 Task: Change the currency to Israeli New Shekel (ILS) on Google Flights.
Action: Mouse pressed left at (574, 222)
Screenshot: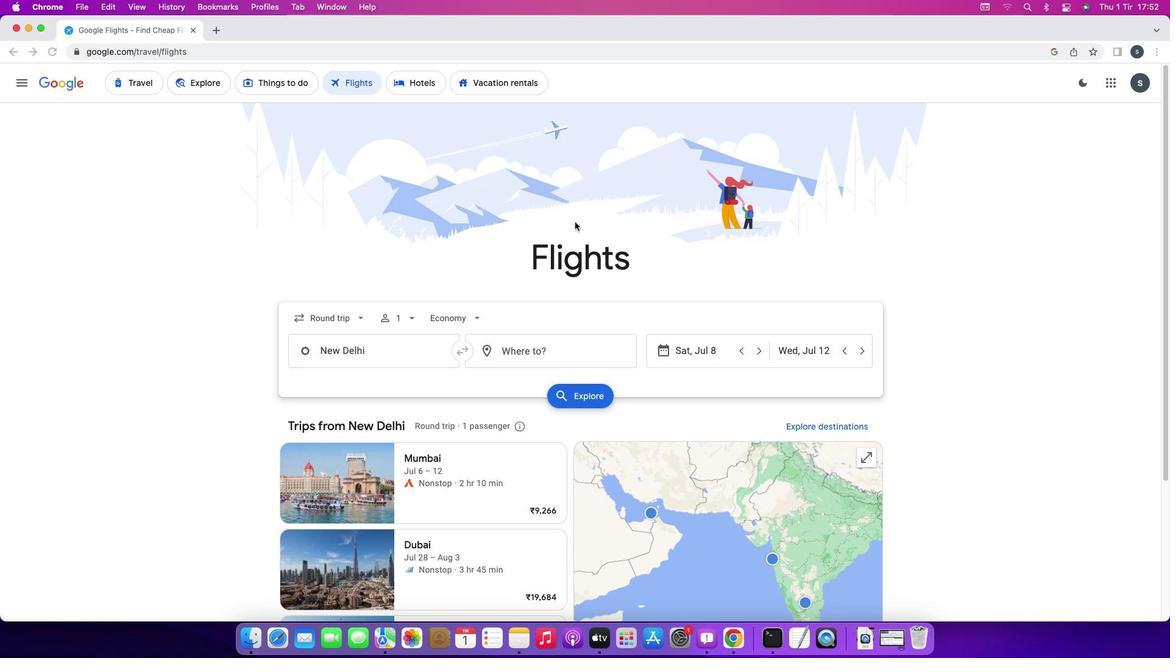 
Action: Mouse moved to (578, 291)
Screenshot: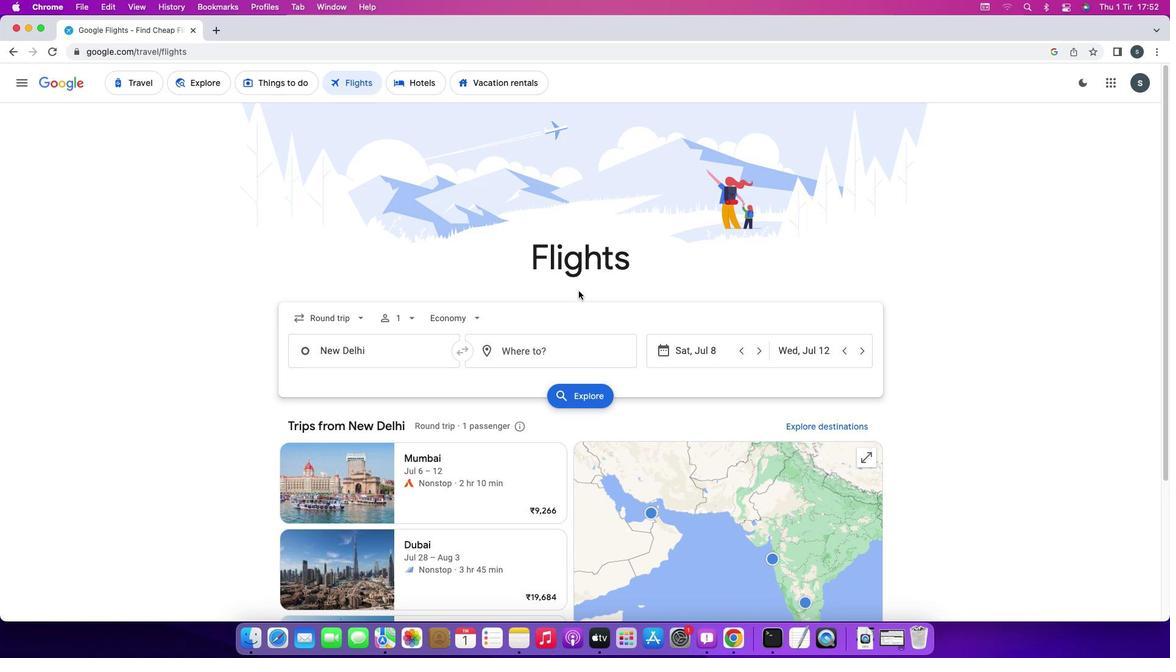 
Action: Mouse scrolled (578, 291) with delta (0, 0)
Screenshot: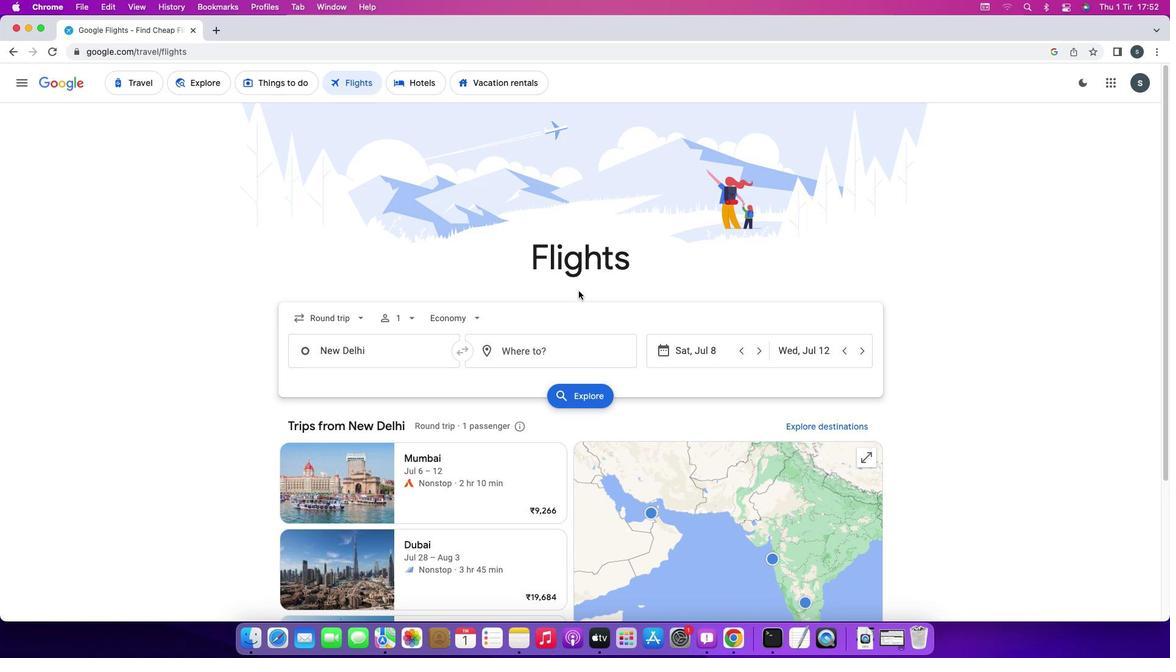 
Action: Mouse scrolled (578, 291) with delta (0, 0)
Screenshot: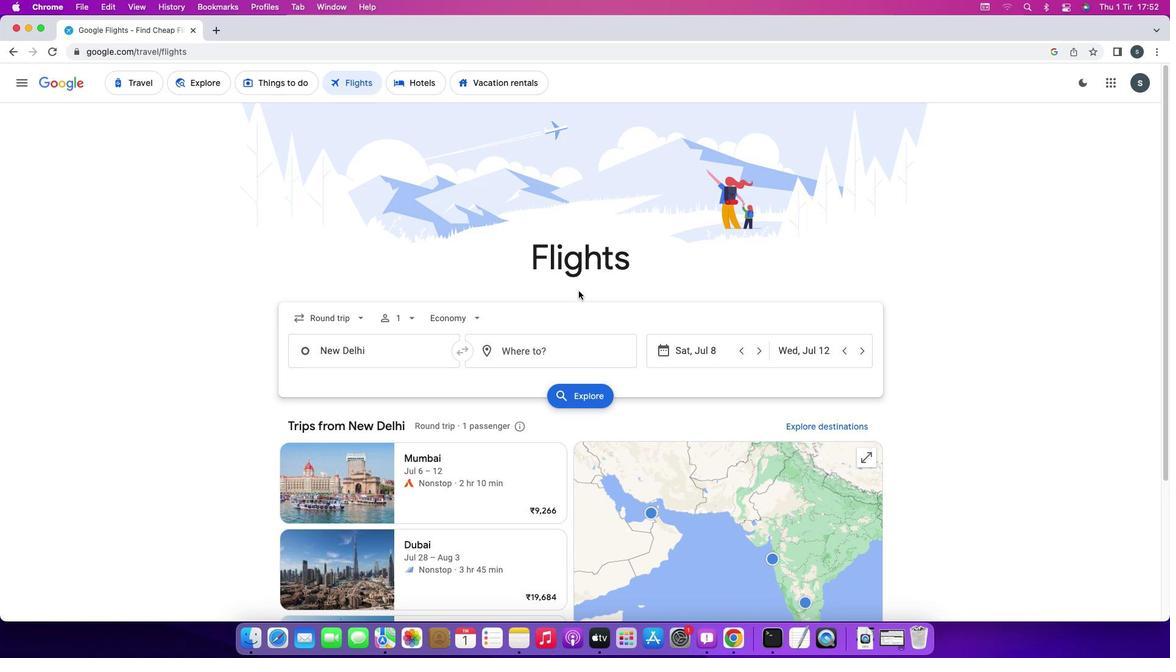 
Action: Mouse scrolled (578, 291) with delta (0, -1)
Screenshot: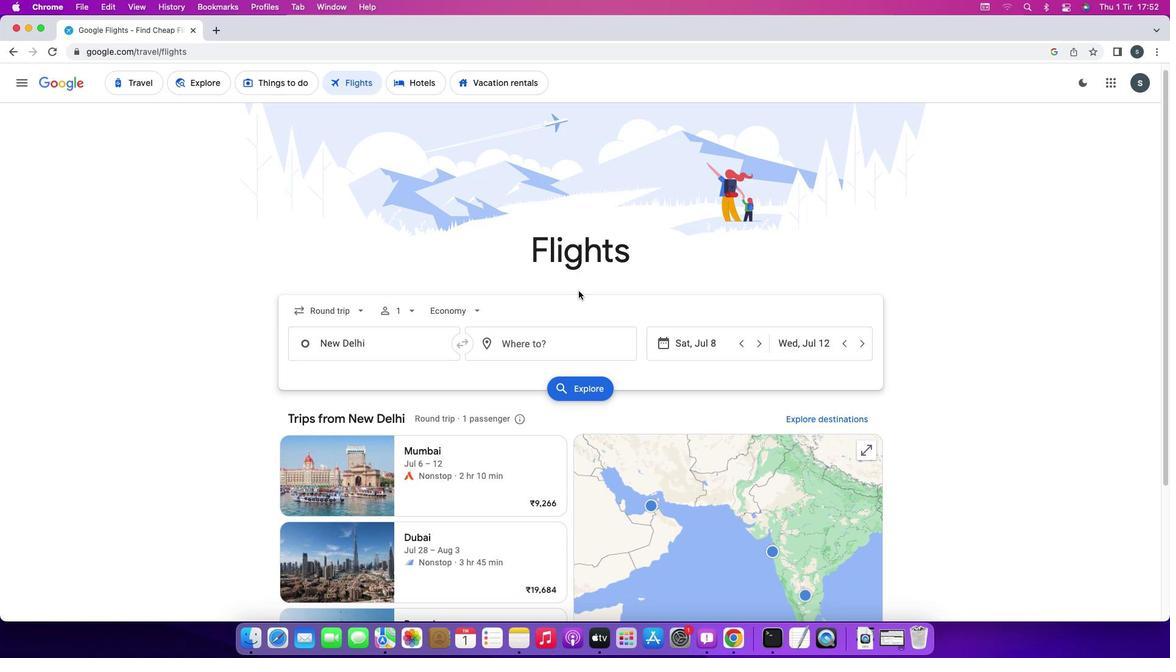 
Action: Mouse scrolled (578, 291) with delta (0, -2)
Screenshot: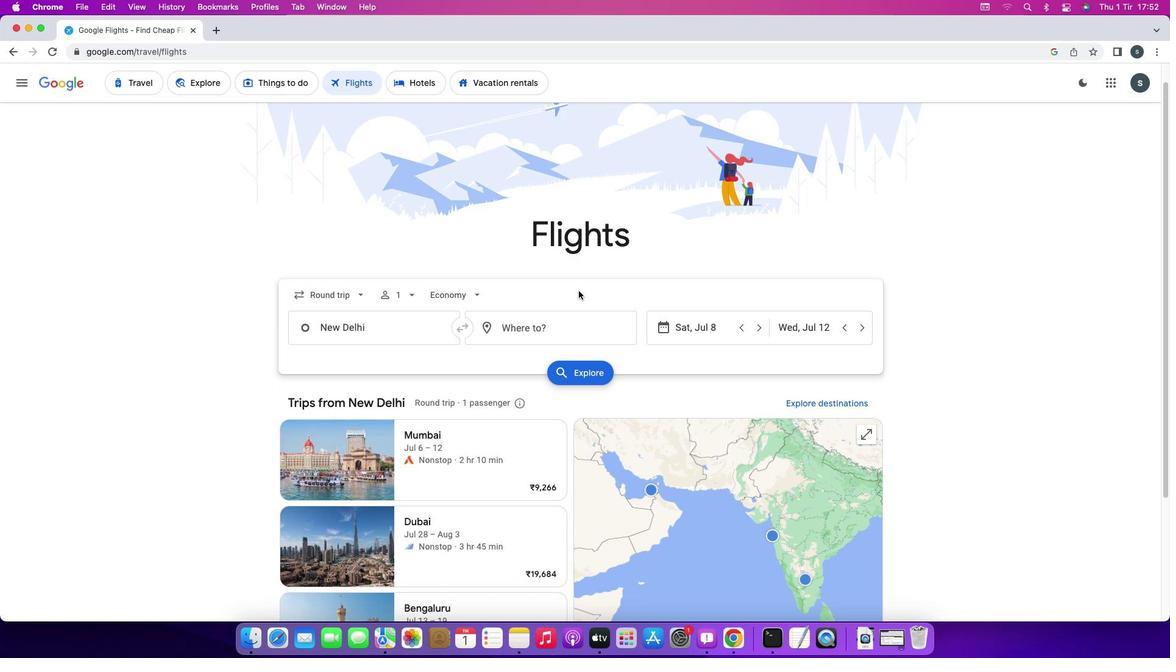 
Action: Mouse scrolled (578, 291) with delta (0, 0)
Screenshot: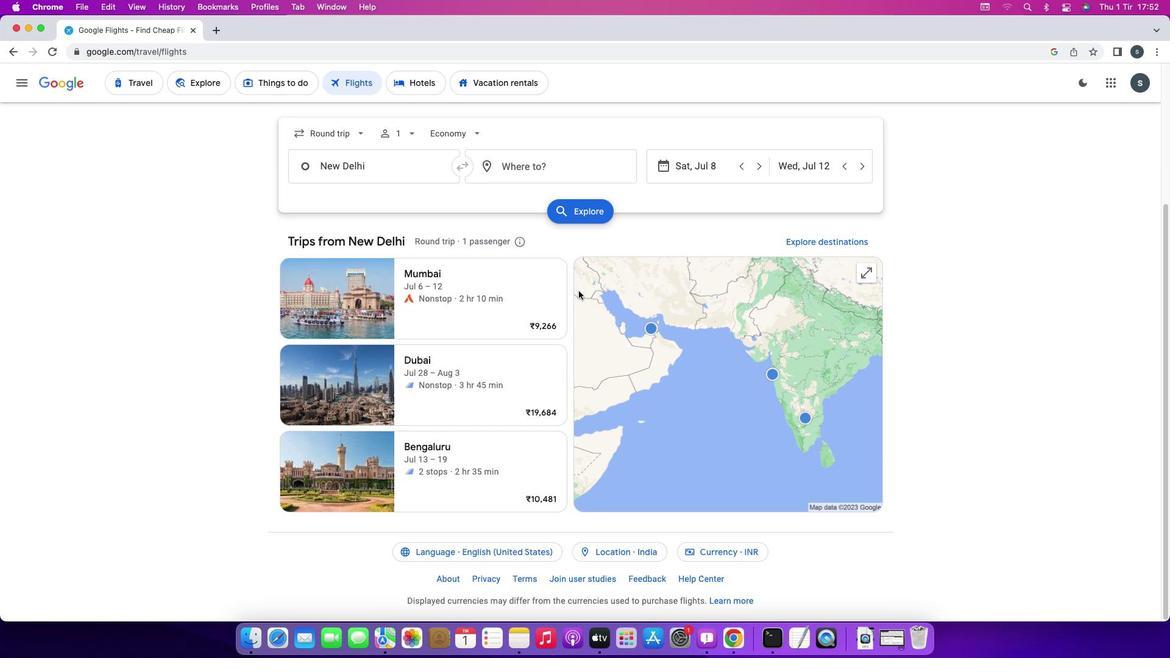 
Action: Mouse scrolled (578, 291) with delta (0, 0)
Screenshot: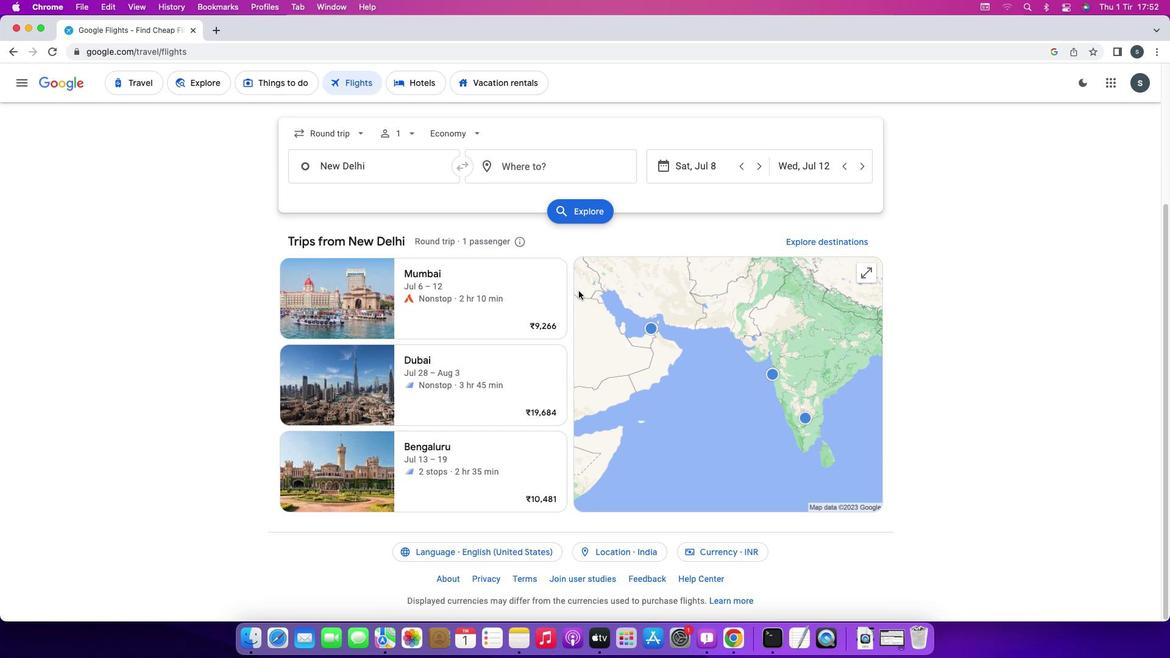 
Action: Mouse moved to (718, 553)
Screenshot: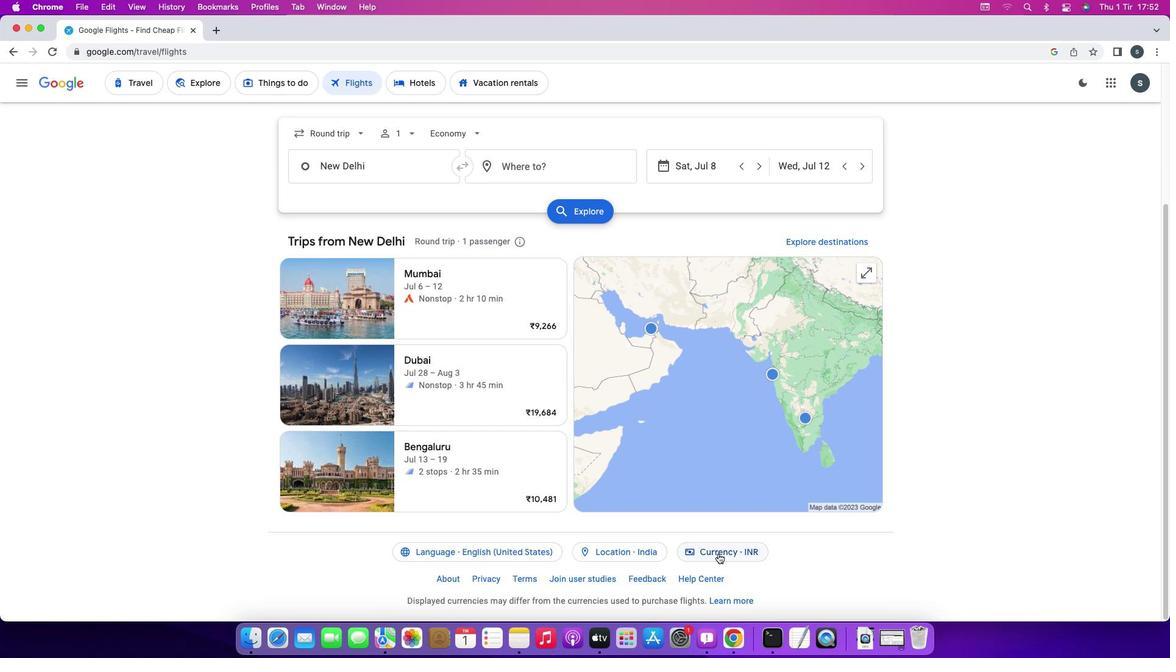
Action: Mouse pressed left at (718, 553)
Screenshot: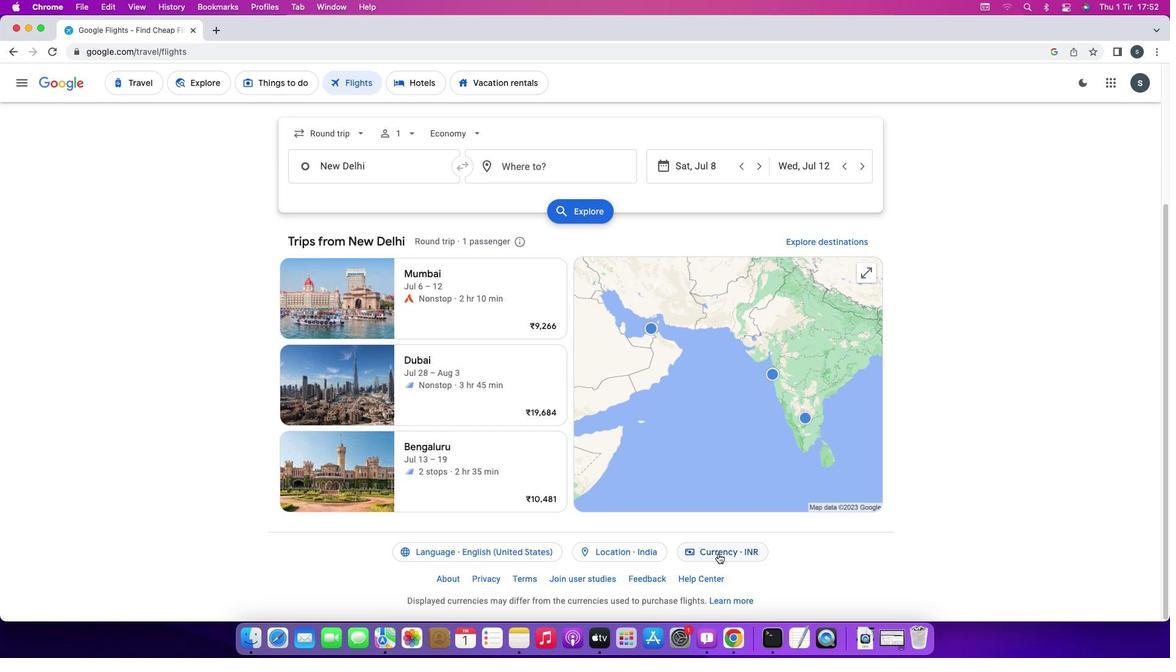 
Action: Mouse moved to (595, 391)
Screenshot: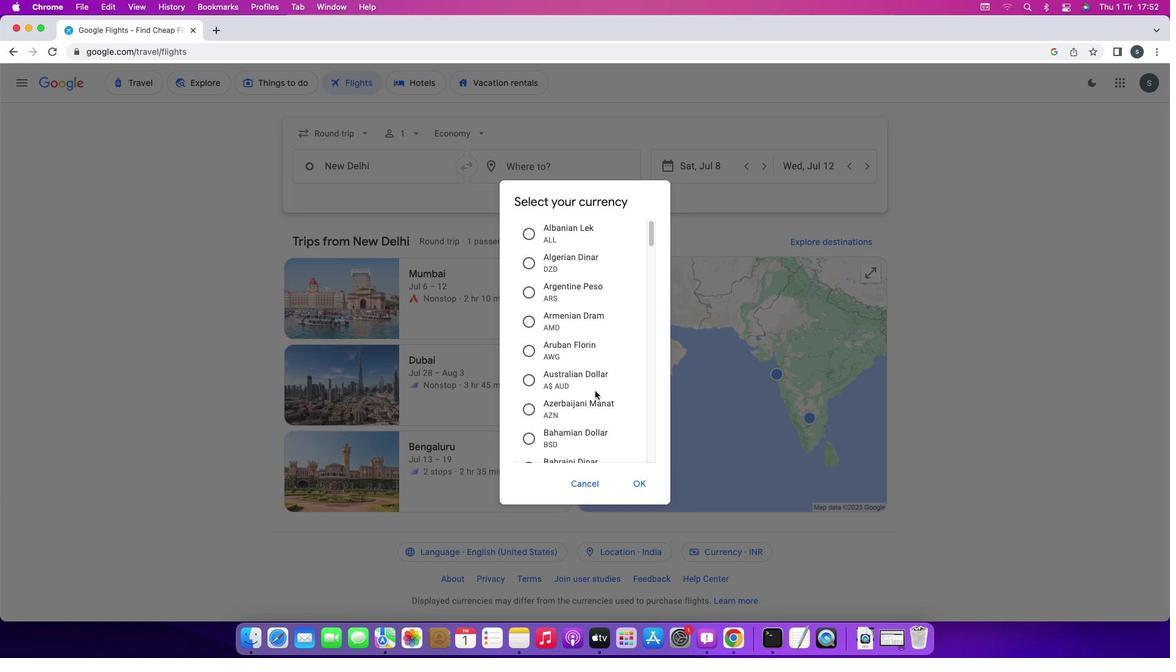 
Action: Mouse scrolled (595, 391) with delta (0, 0)
Screenshot: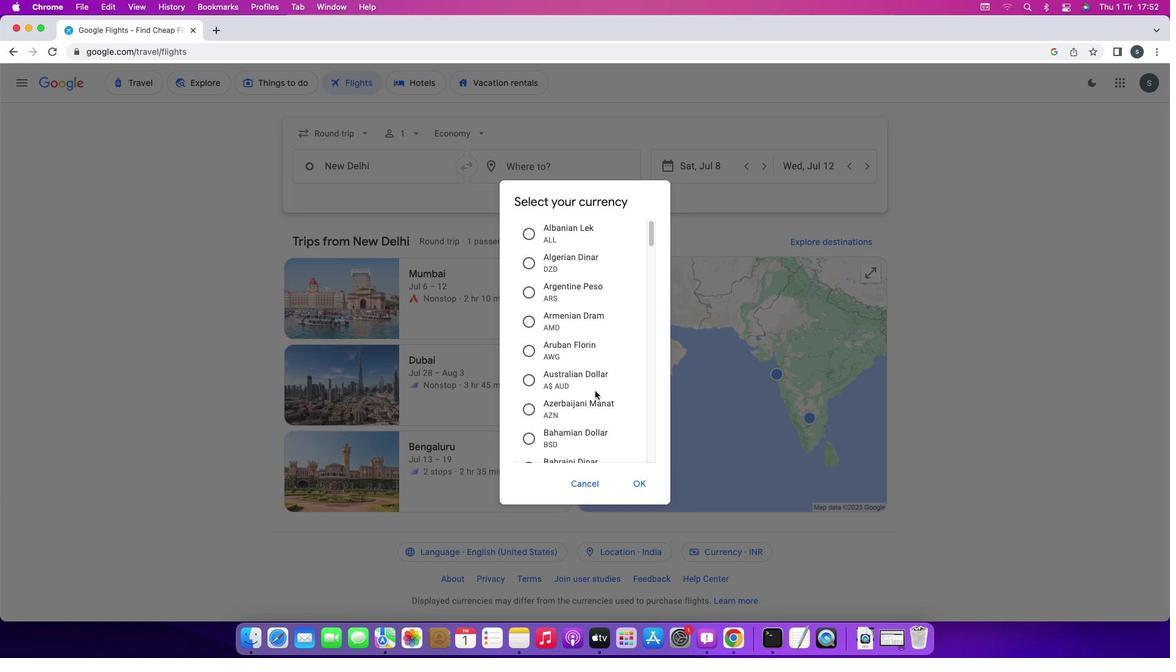
Action: Mouse scrolled (595, 391) with delta (0, 0)
Screenshot: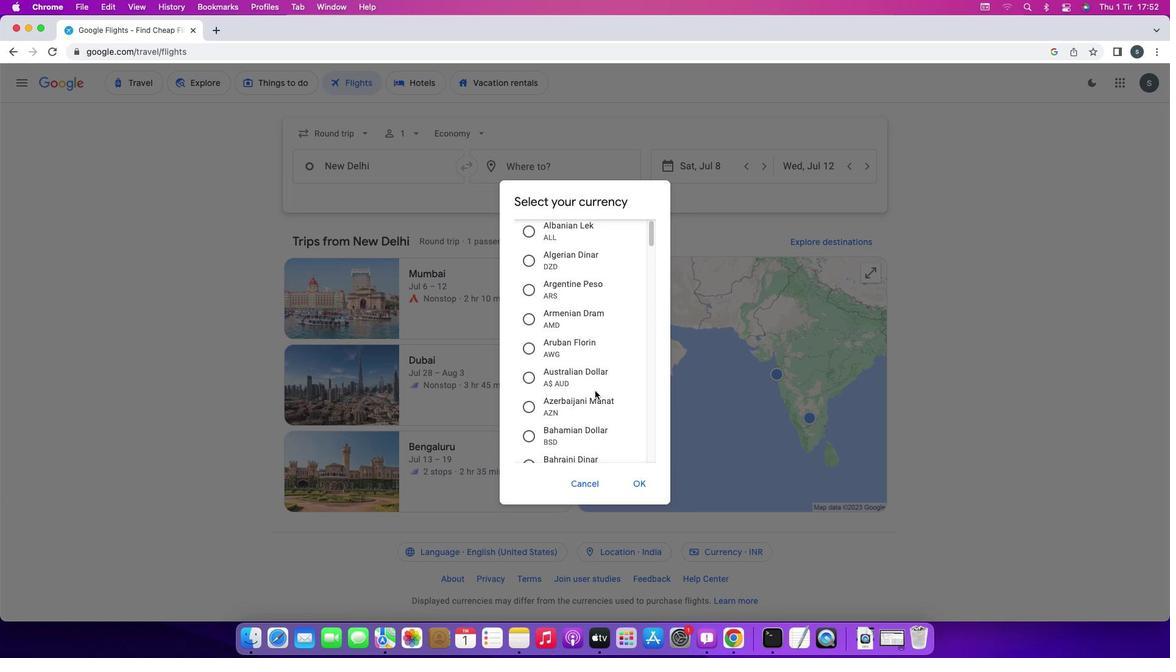 
Action: Mouse scrolled (595, 391) with delta (0, 0)
Screenshot: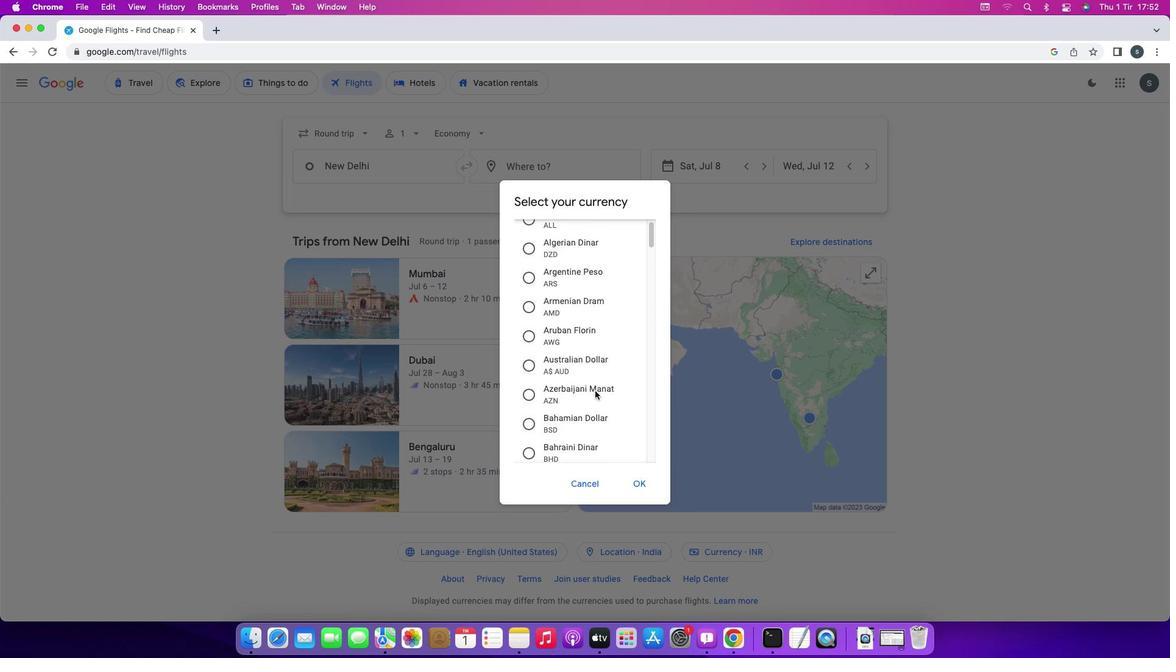 
Action: Mouse scrolled (595, 391) with delta (0, 0)
Screenshot: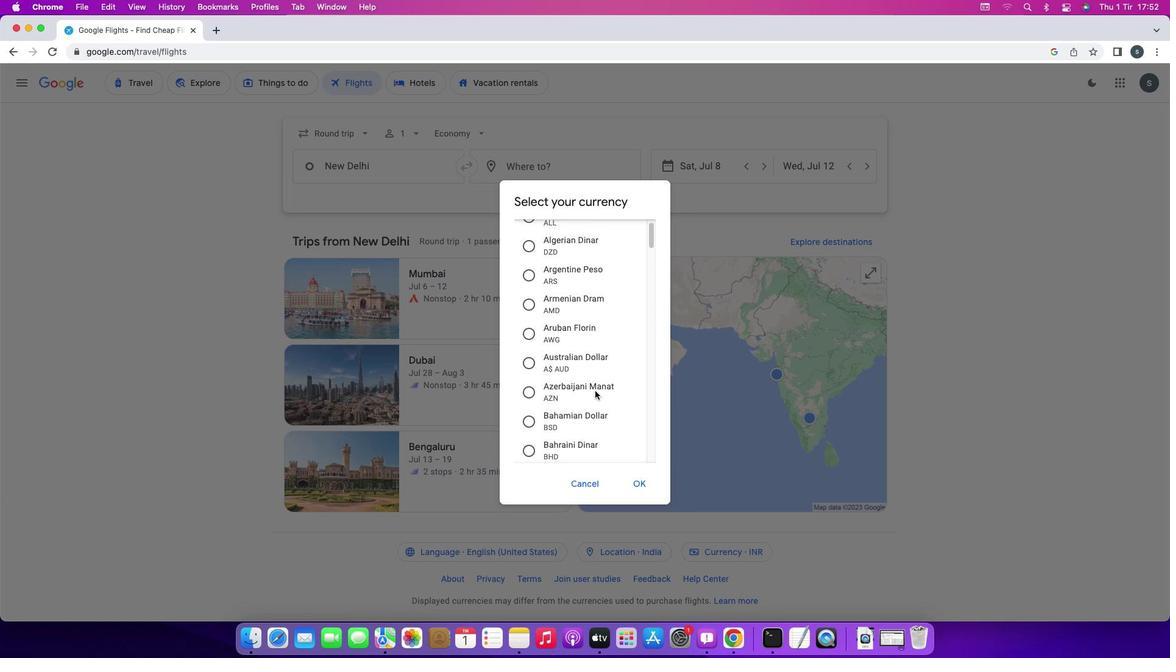 
Action: Mouse scrolled (595, 391) with delta (0, 0)
Screenshot: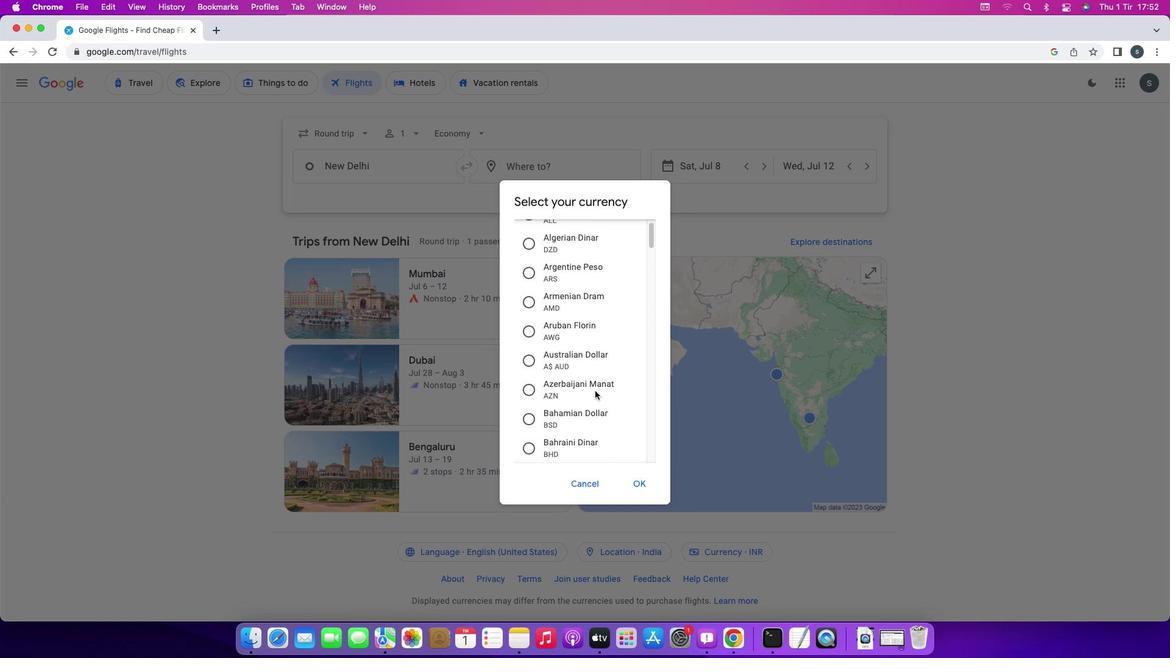 
Action: Mouse scrolled (595, 391) with delta (0, 0)
Screenshot: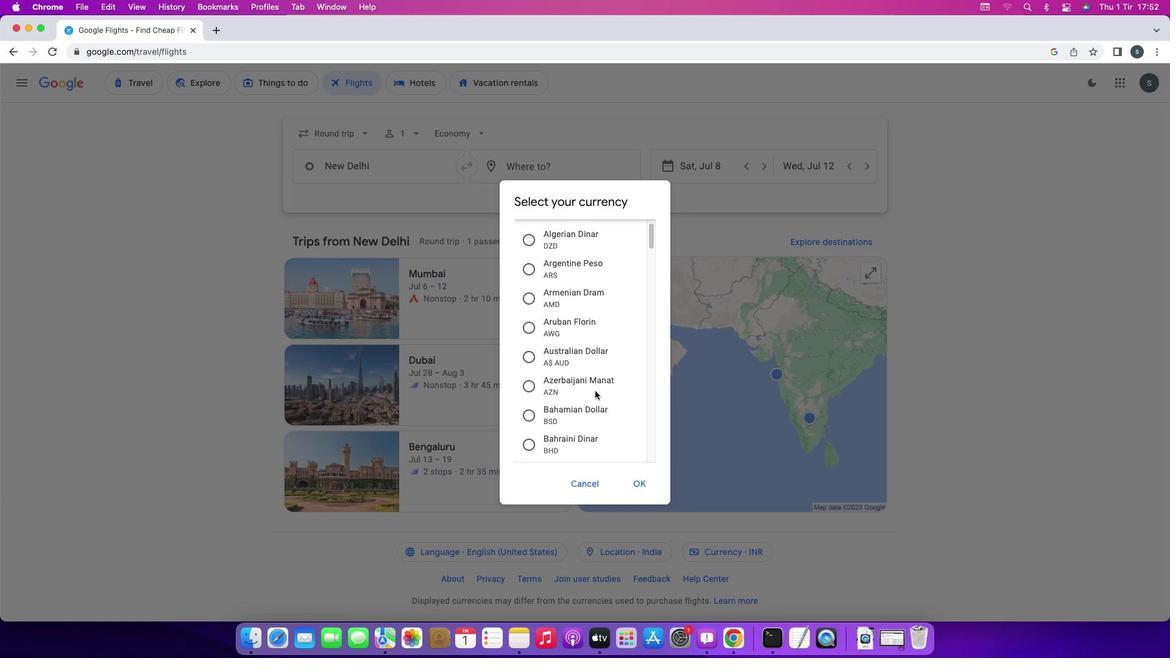 
Action: Mouse scrolled (595, 391) with delta (0, 0)
Screenshot: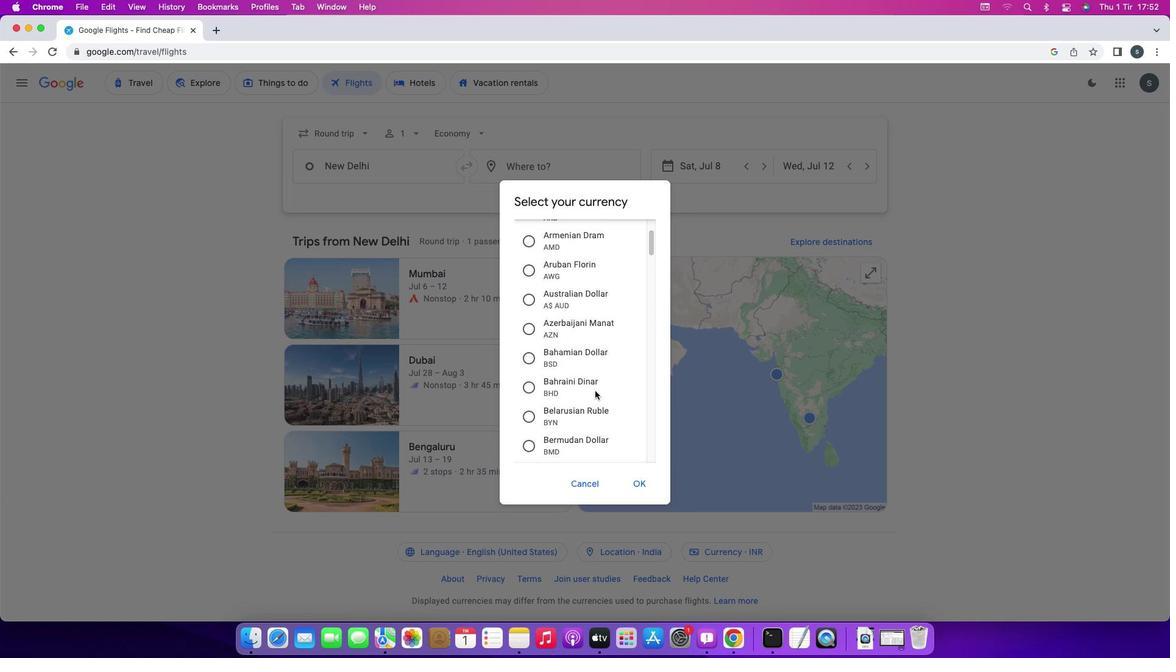 
Action: Mouse scrolled (595, 391) with delta (0, 0)
Screenshot: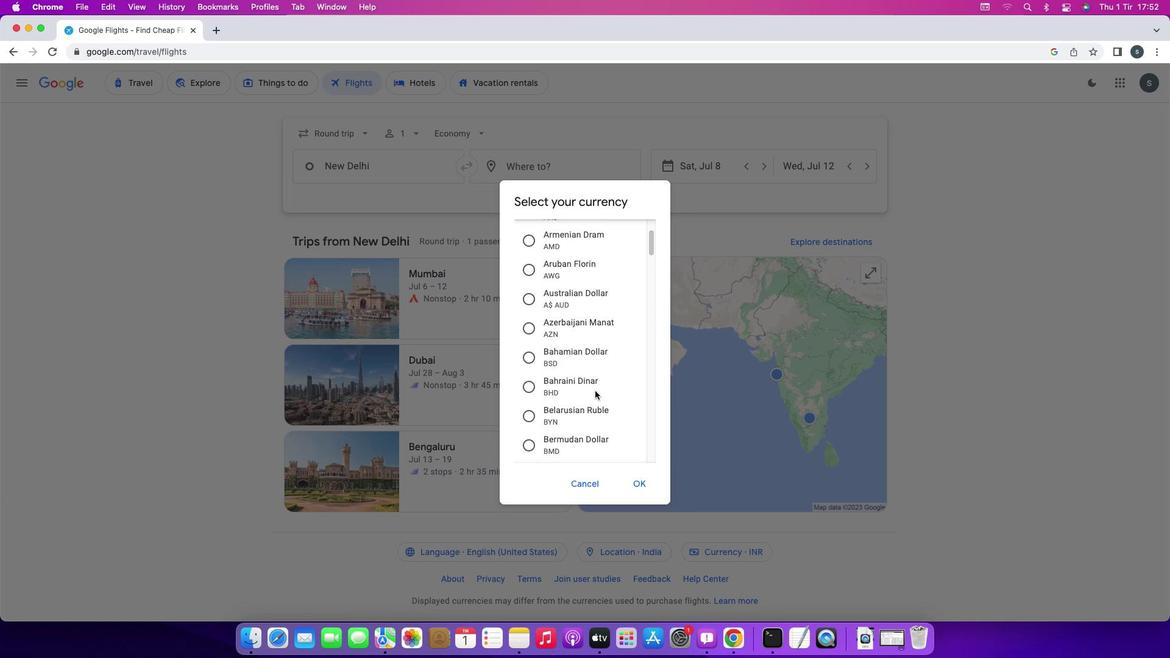 
Action: Mouse scrolled (595, 391) with delta (0, -1)
Screenshot: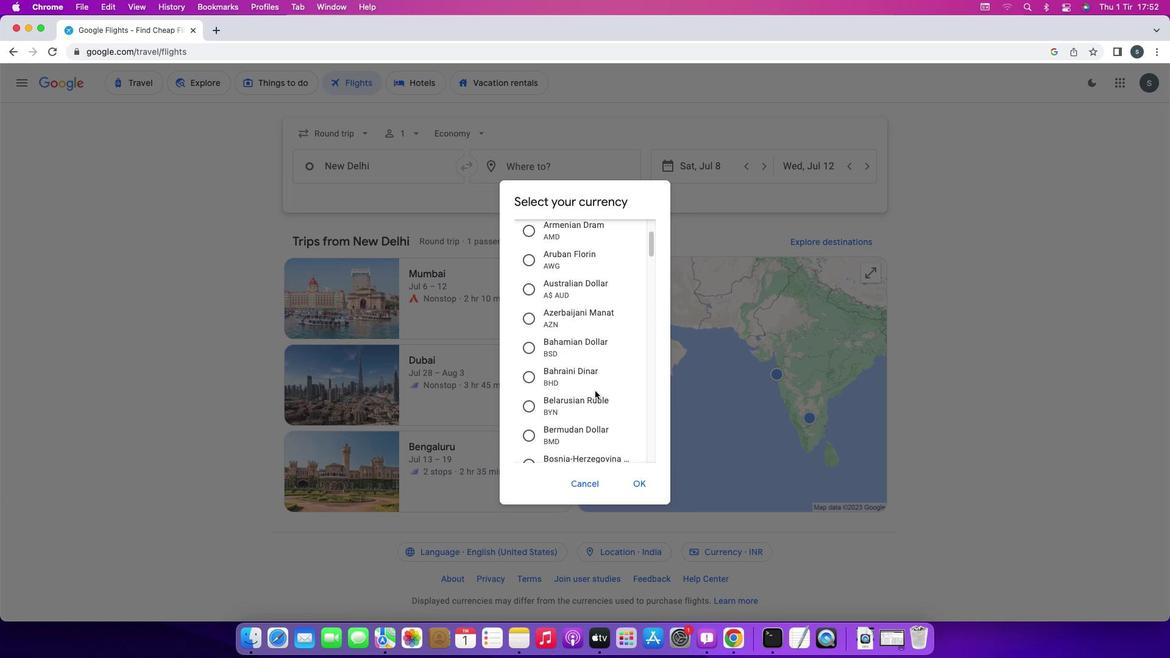 
Action: Mouse scrolled (595, 391) with delta (0, 0)
Screenshot: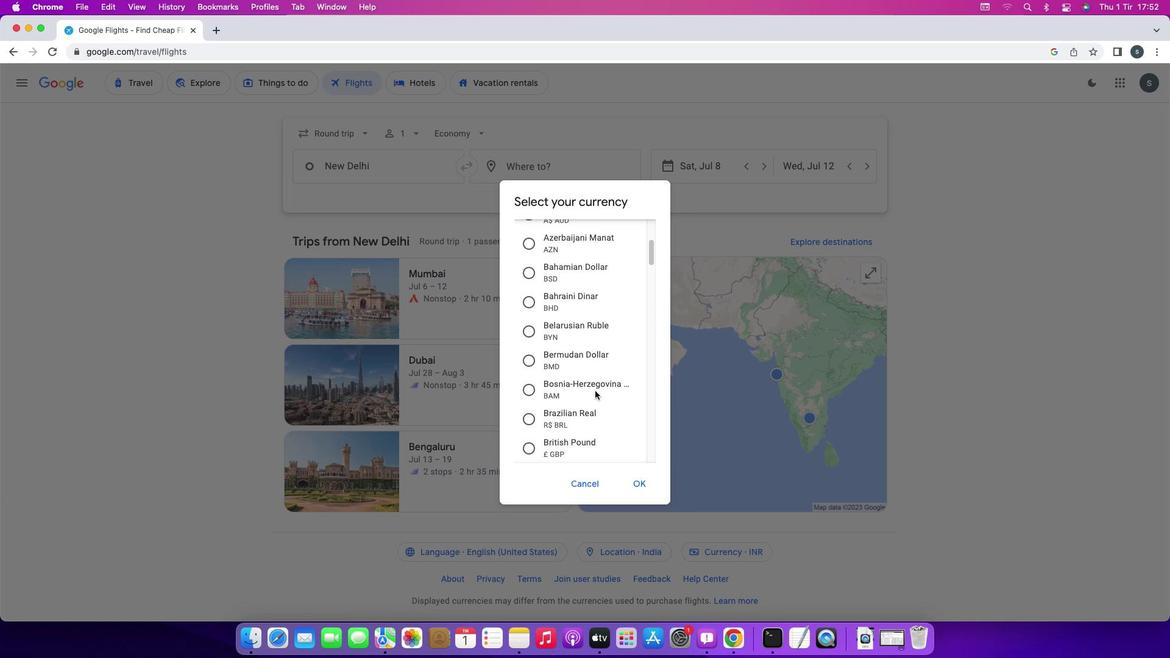 
Action: Mouse scrolled (595, 391) with delta (0, 0)
Screenshot: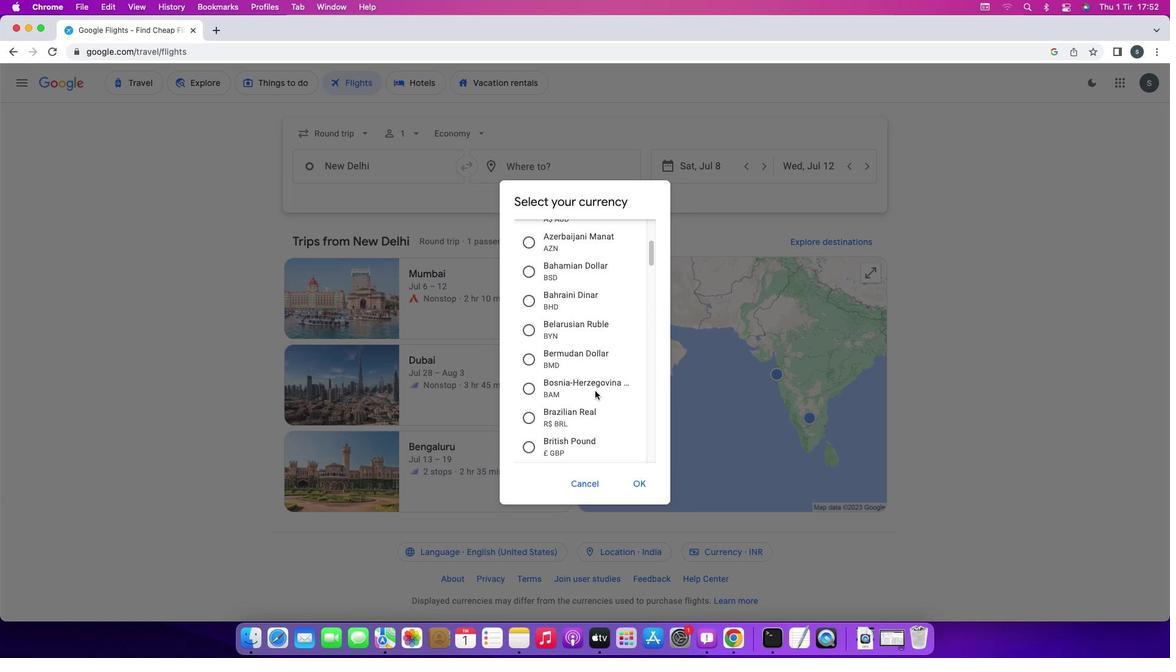 
Action: Mouse scrolled (595, 391) with delta (0, -1)
Screenshot: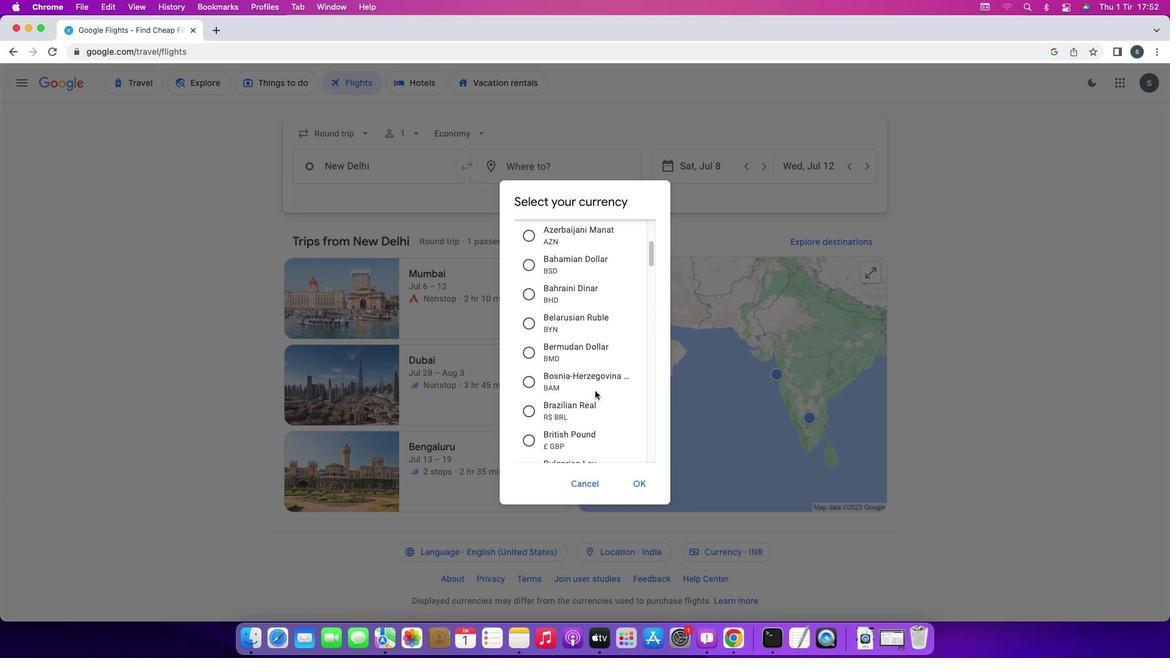 
Action: Mouse scrolled (595, 391) with delta (0, -1)
Screenshot: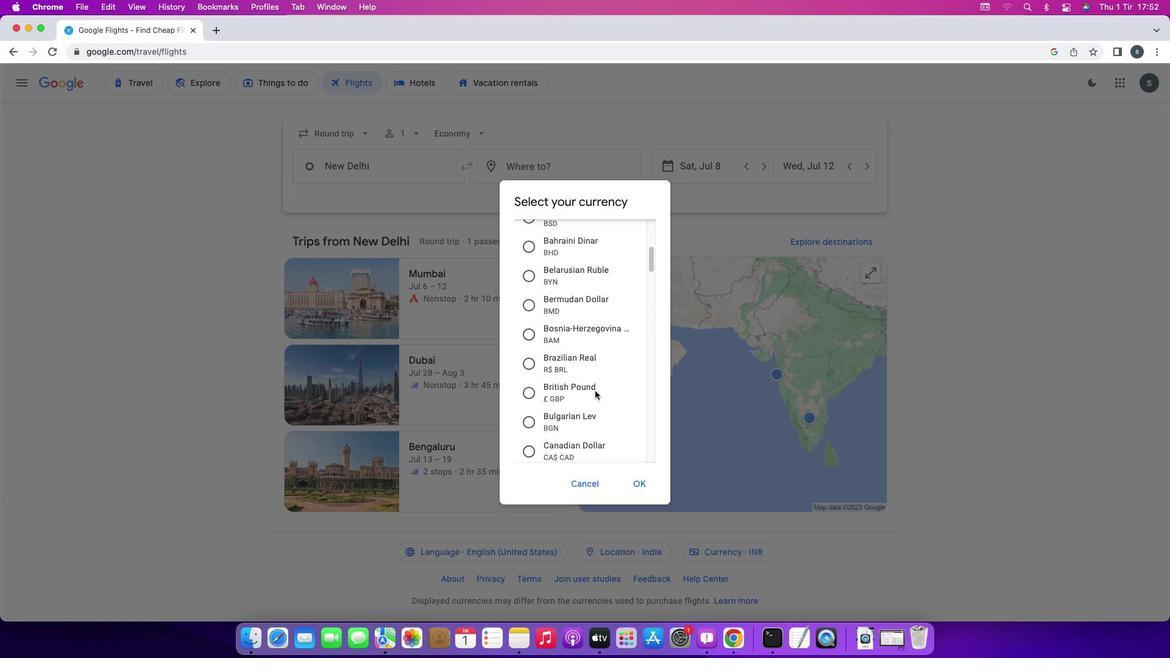 
Action: Mouse scrolled (595, 391) with delta (0, 0)
Screenshot: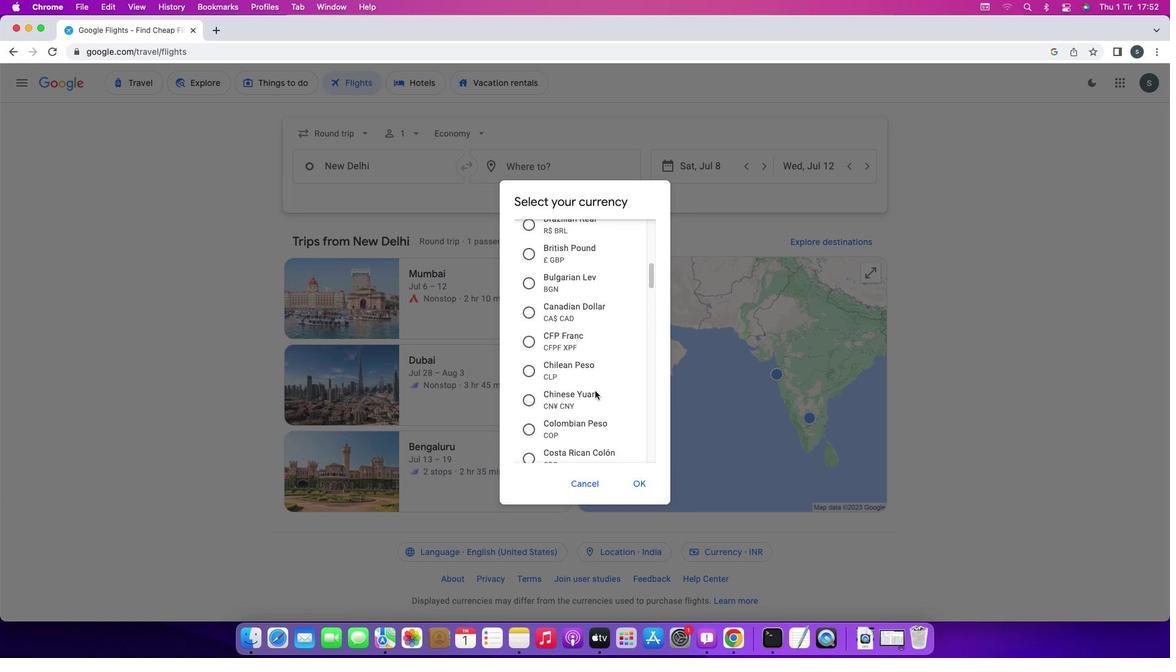 
Action: Mouse scrolled (595, 391) with delta (0, 0)
Screenshot: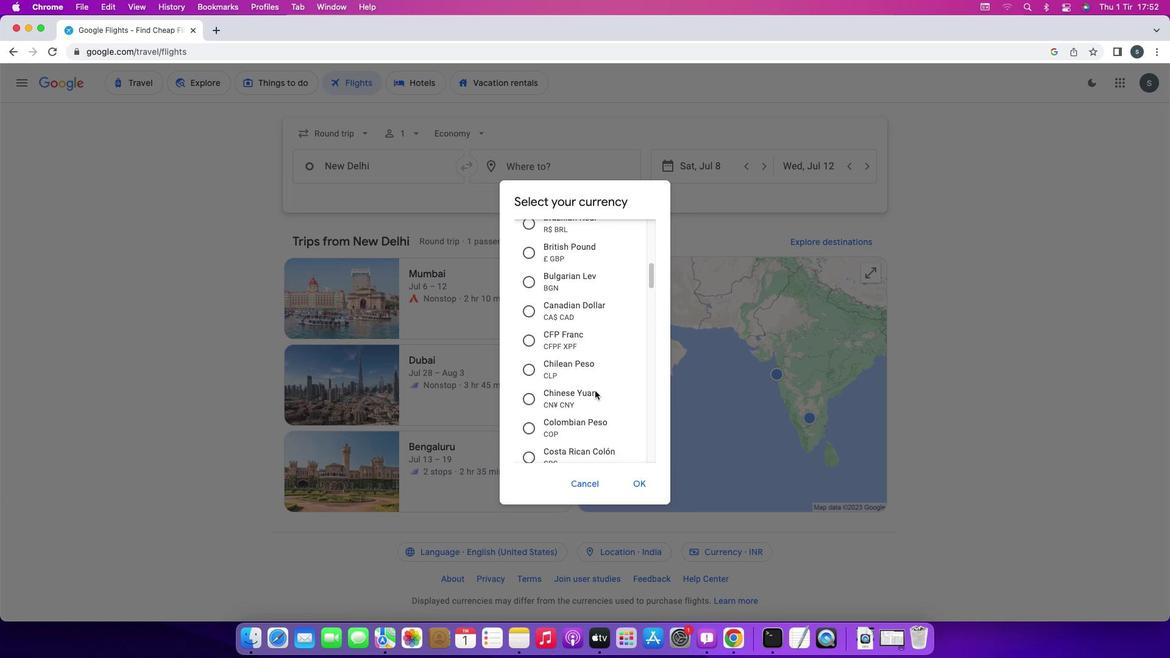
Action: Mouse scrolled (595, 391) with delta (0, -1)
Screenshot: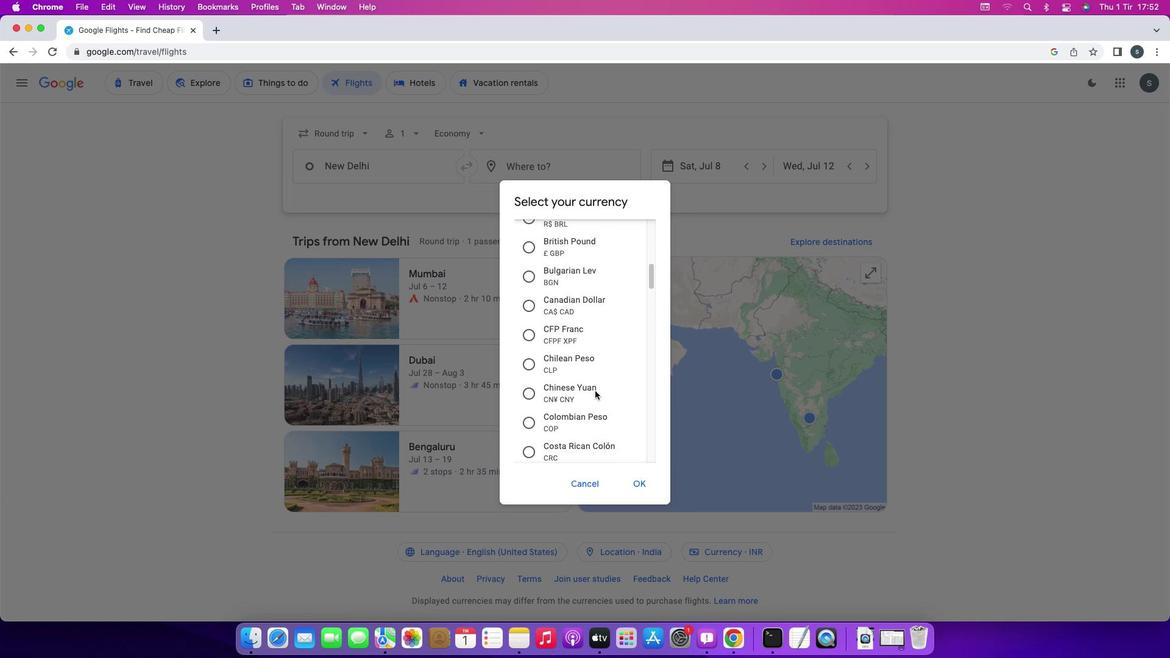 
Action: Mouse scrolled (595, 391) with delta (0, 0)
Screenshot: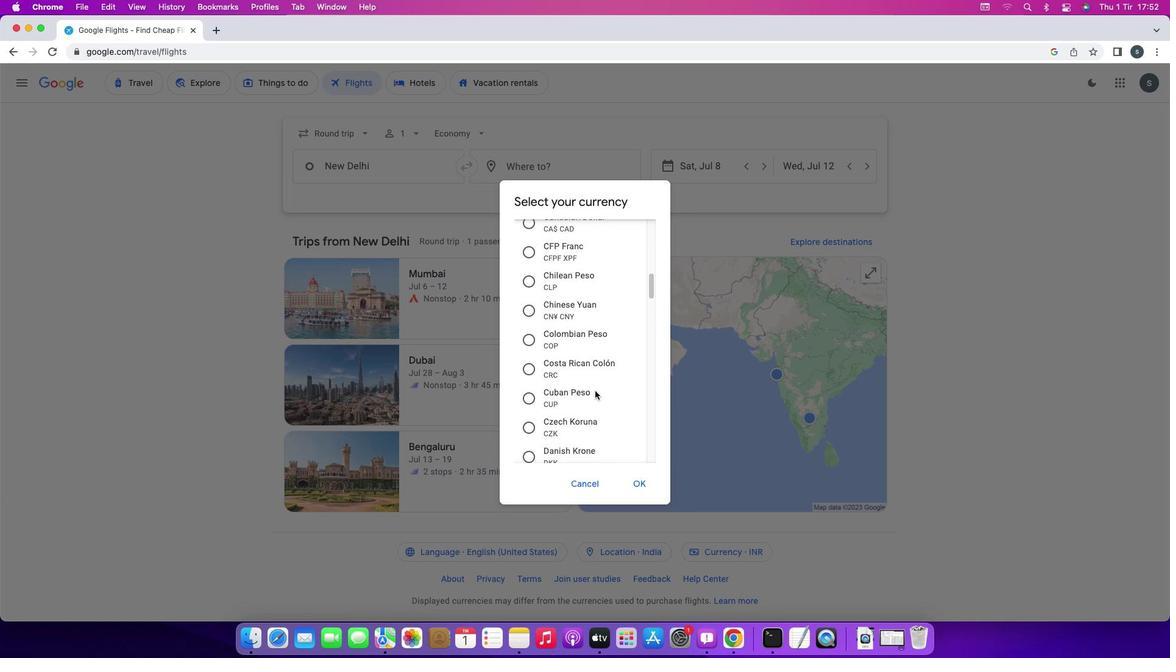 
Action: Mouse scrolled (595, 391) with delta (0, 0)
Screenshot: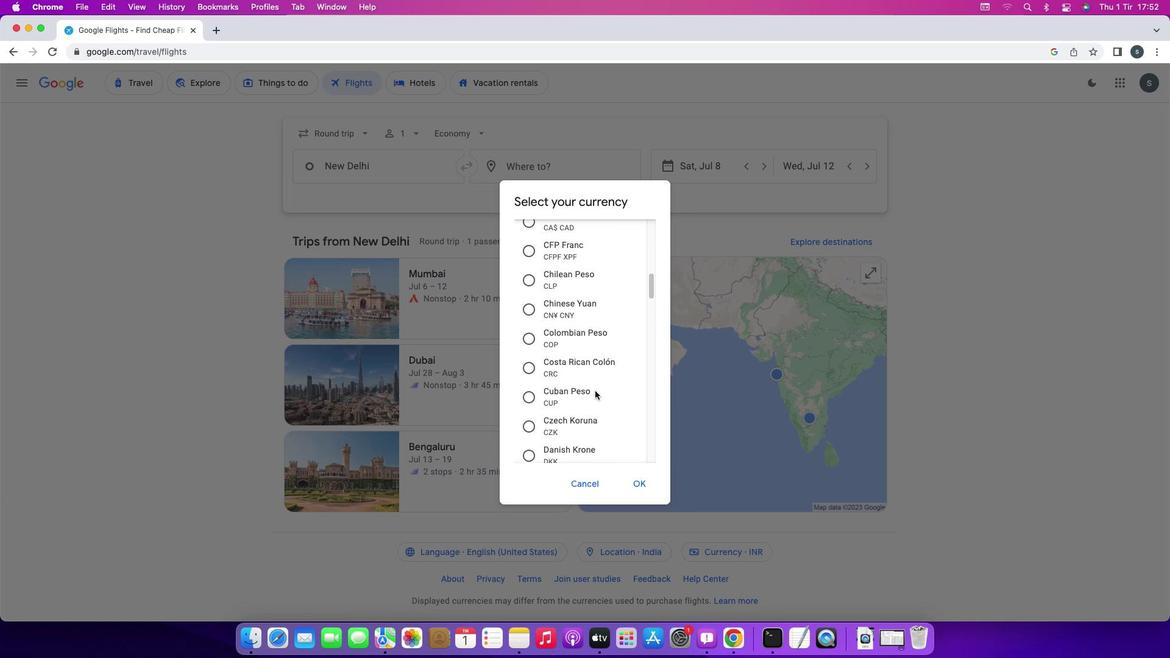 
Action: Mouse scrolled (595, 391) with delta (0, -1)
Screenshot: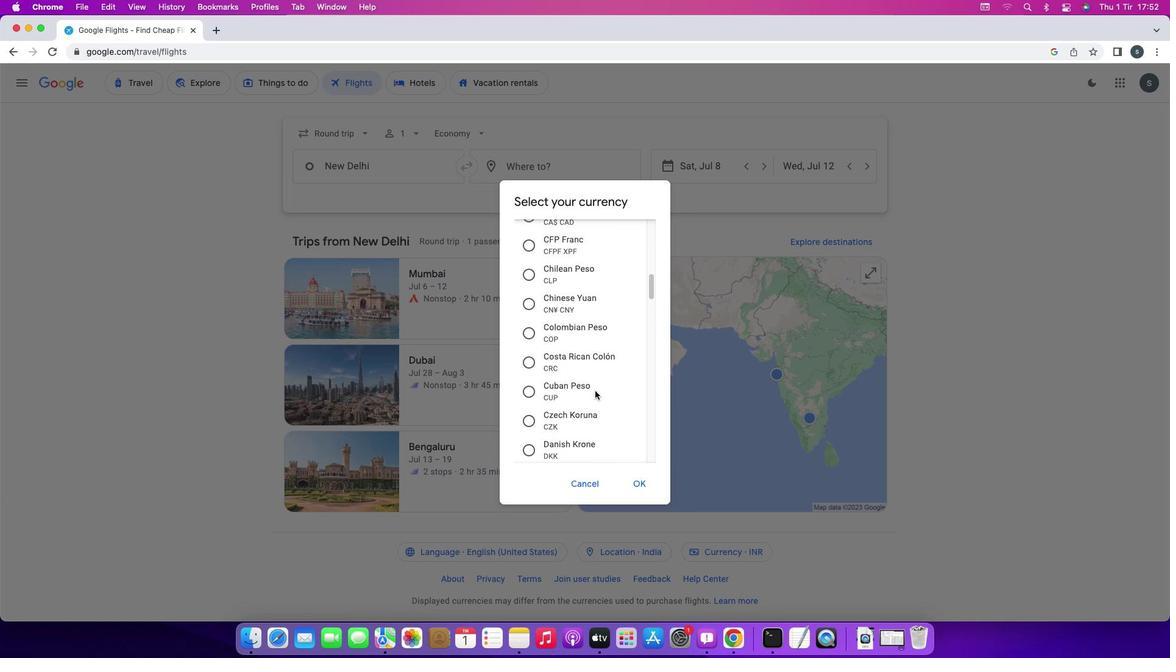 
Action: Mouse scrolled (595, 391) with delta (0, 0)
Screenshot: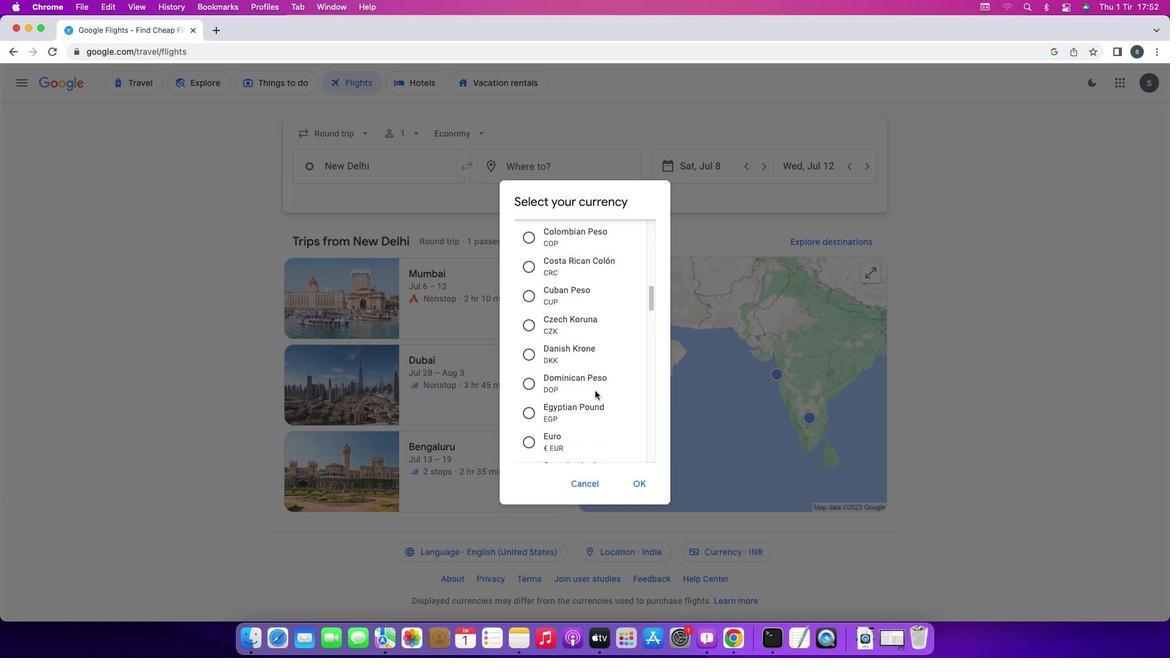 
Action: Mouse scrolled (595, 391) with delta (0, 0)
Screenshot: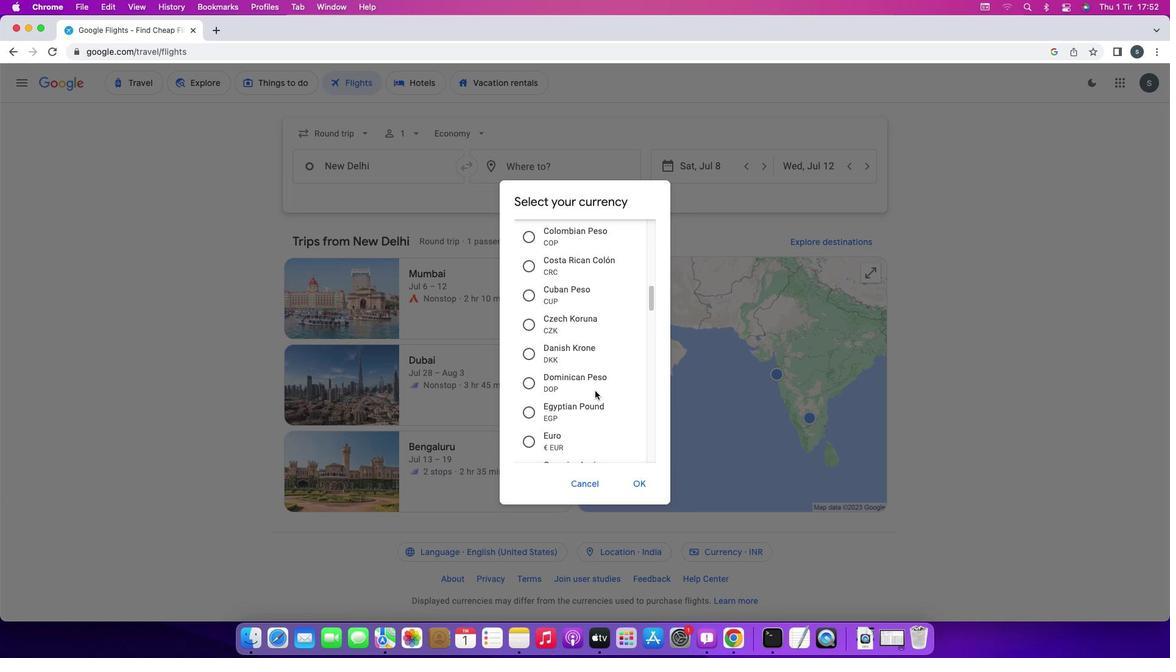 
Action: Mouse scrolled (595, 391) with delta (0, -1)
Screenshot: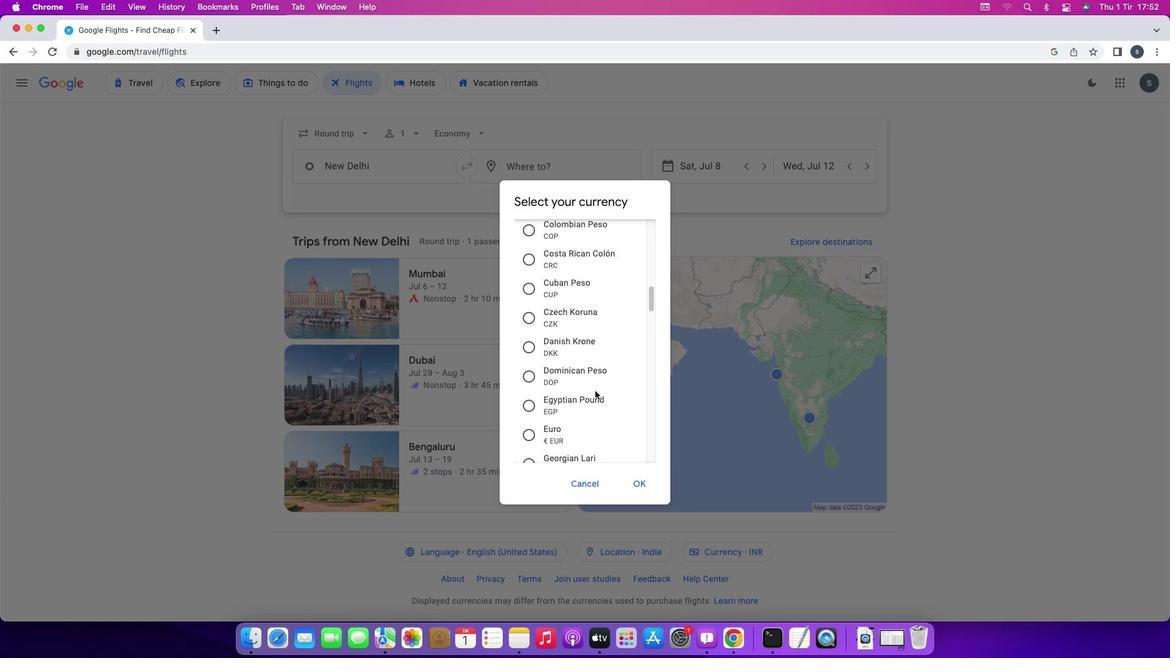 
Action: Mouse scrolled (595, 391) with delta (0, 0)
Screenshot: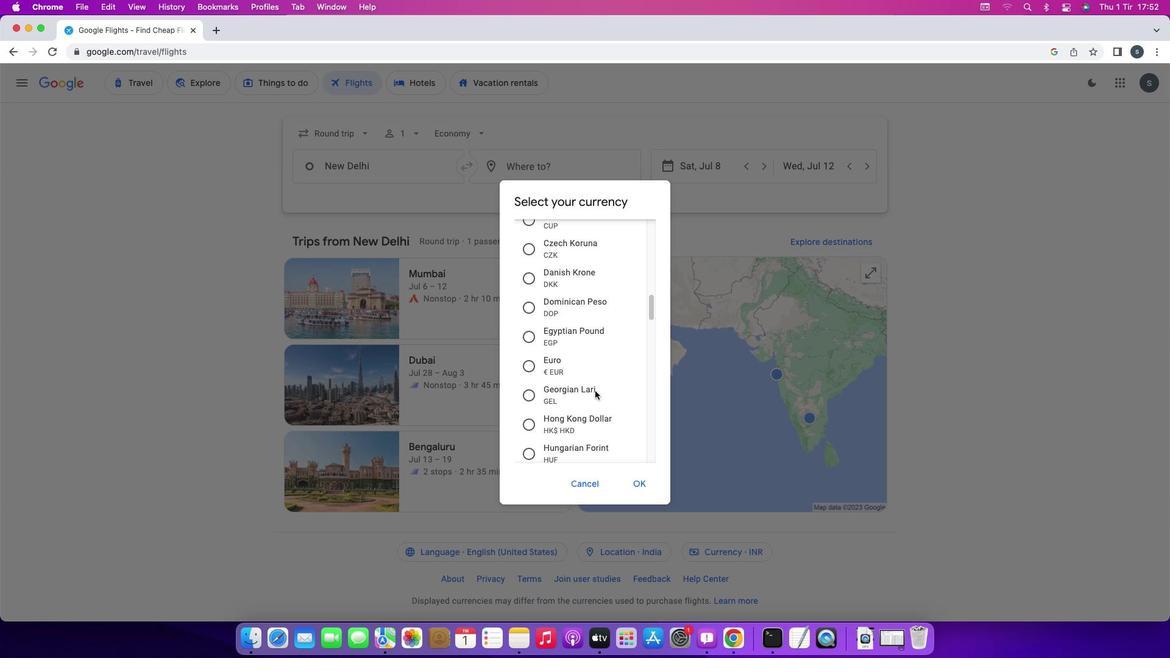
Action: Mouse scrolled (595, 391) with delta (0, 0)
Screenshot: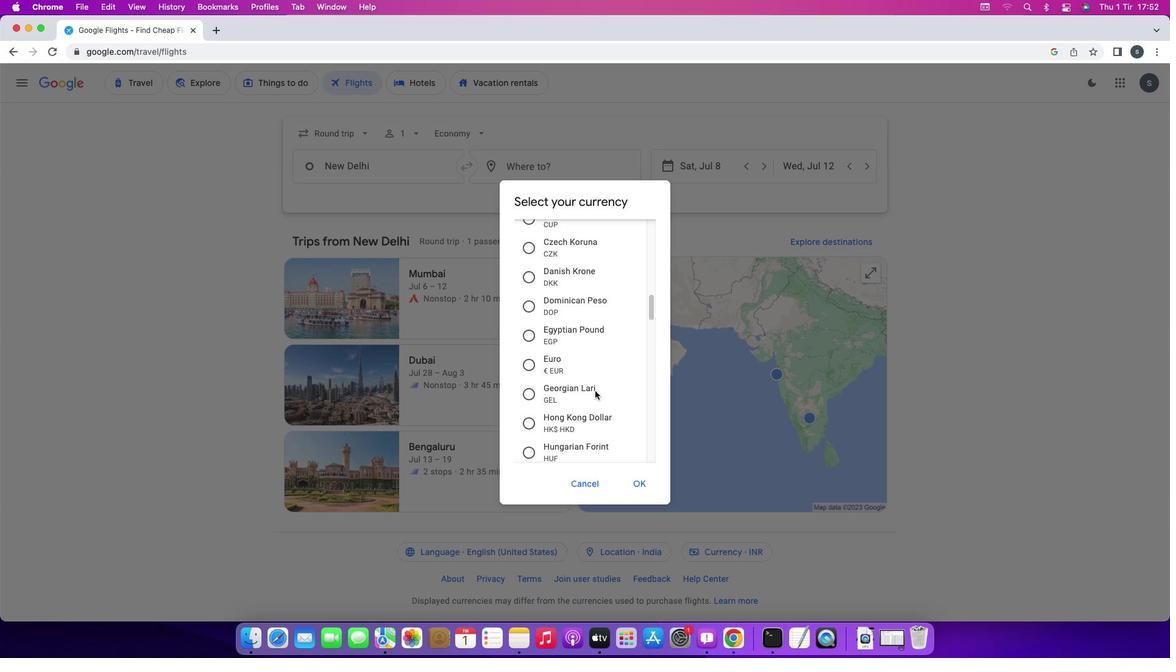 
Action: Mouse scrolled (595, 391) with delta (0, 0)
Screenshot: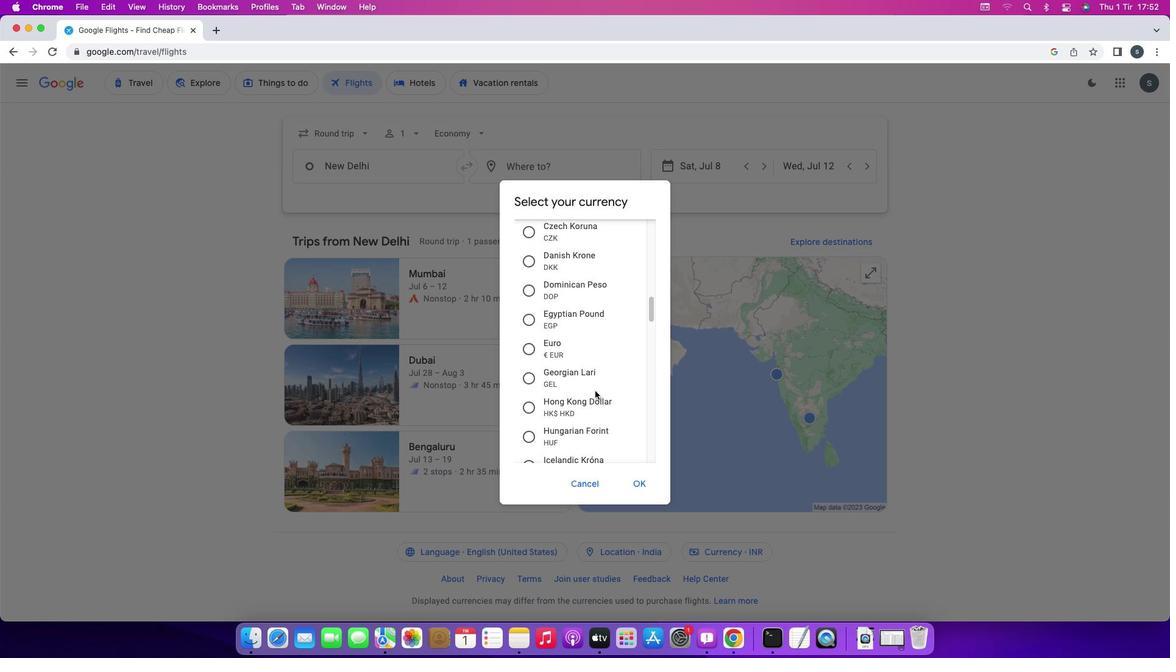 
Action: Mouse scrolled (595, 391) with delta (0, 0)
Screenshot: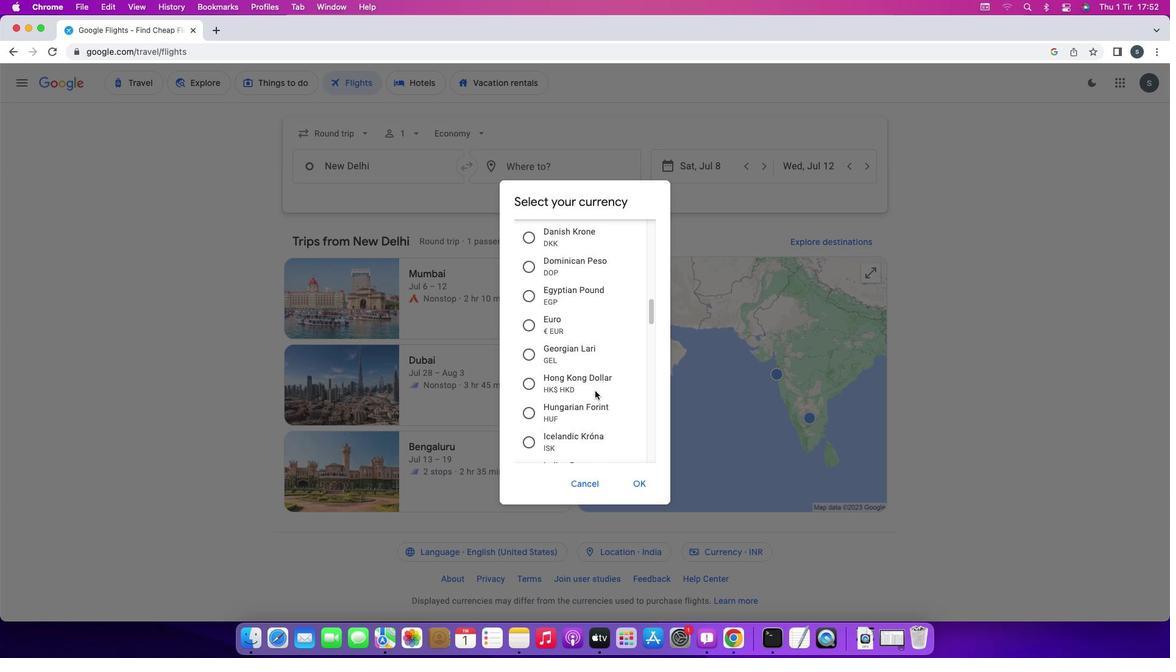 
Action: Mouse scrolled (595, 391) with delta (0, 0)
Screenshot: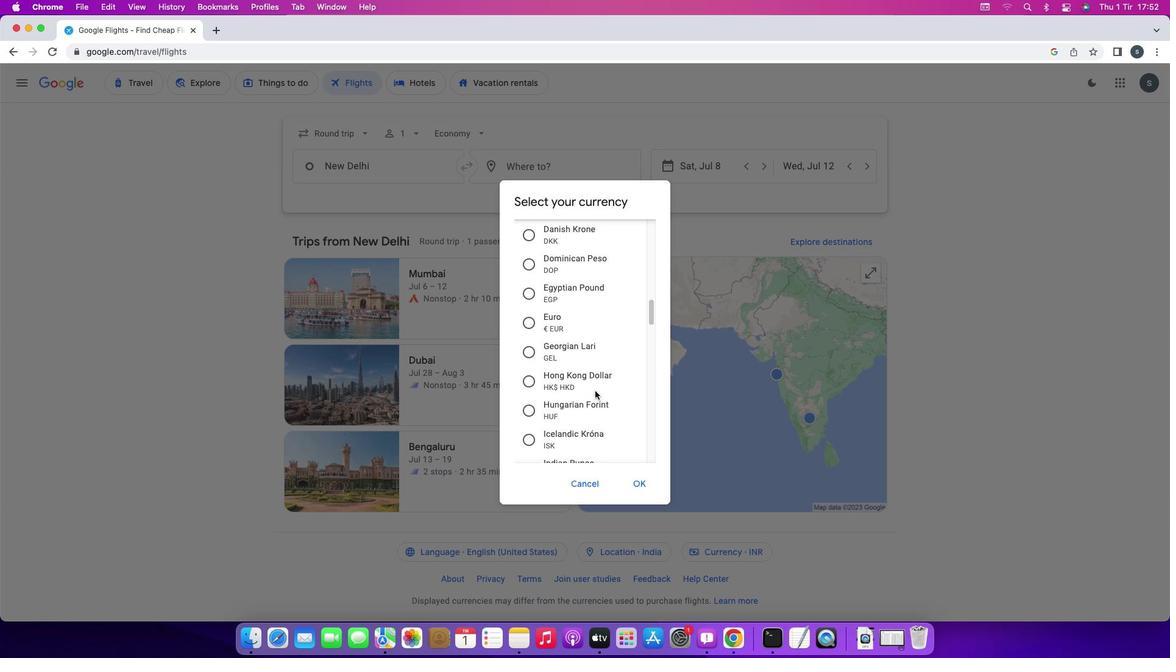 
Action: Mouse scrolled (595, 391) with delta (0, -1)
Screenshot: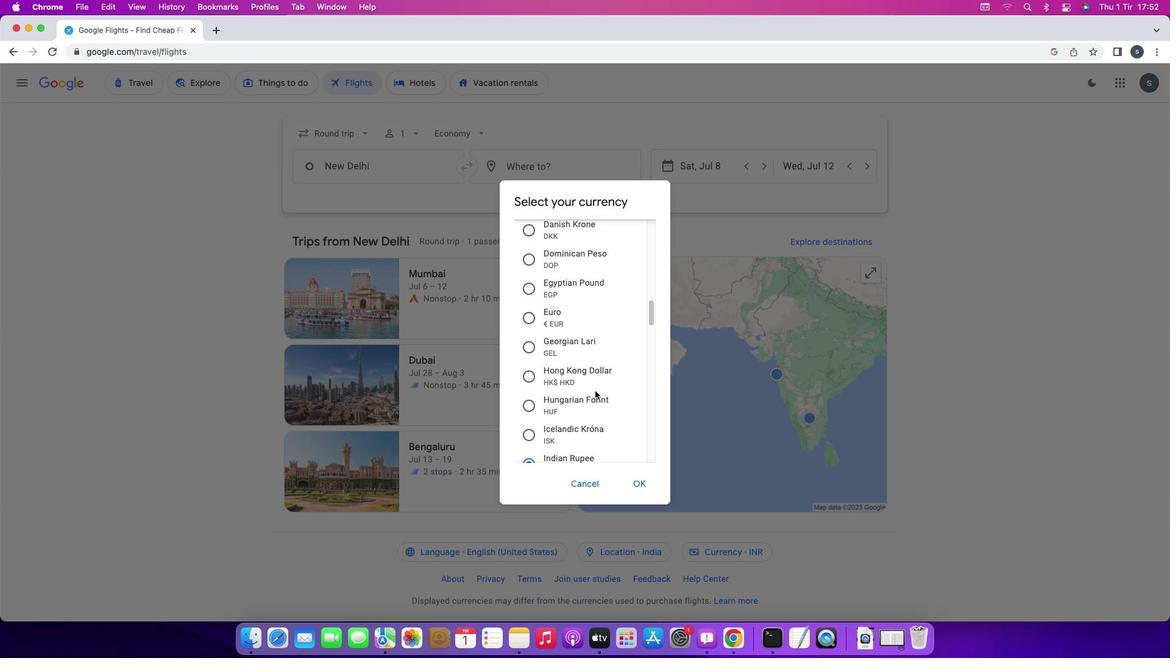 
Action: Mouse scrolled (595, 391) with delta (0, 0)
Screenshot: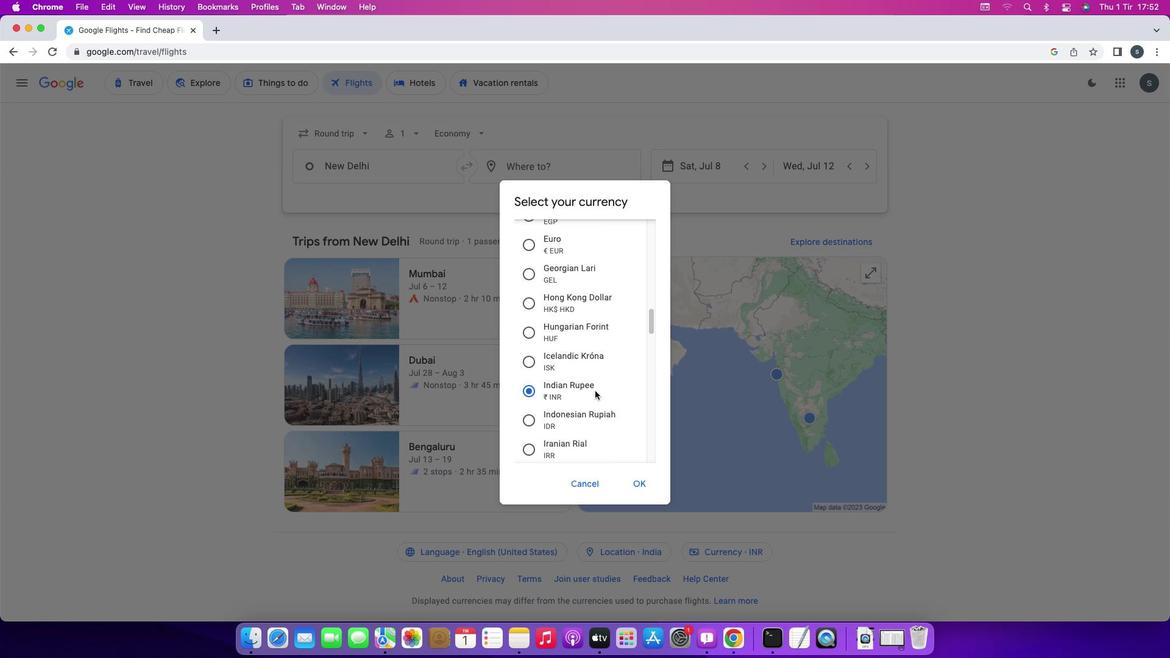 
Action: Mouse scrolled (595, 391) with delta (0, 0)
Screenshot: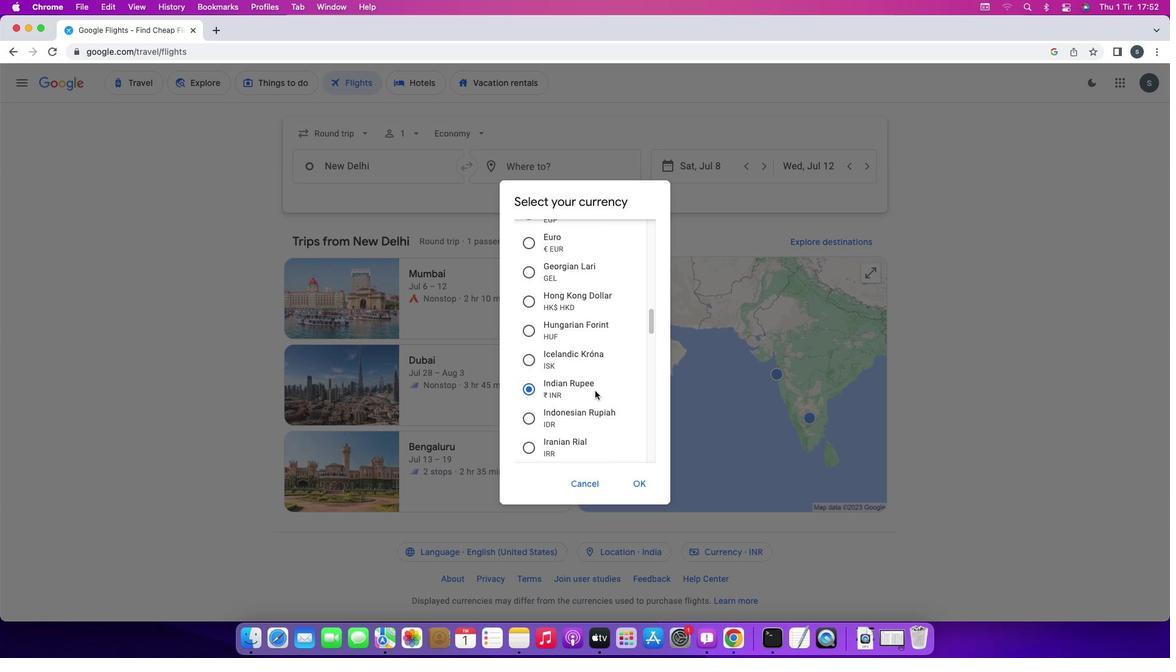 
Action: Mouse scrolled (595, 391) with delta (0, 0)
Screenshot: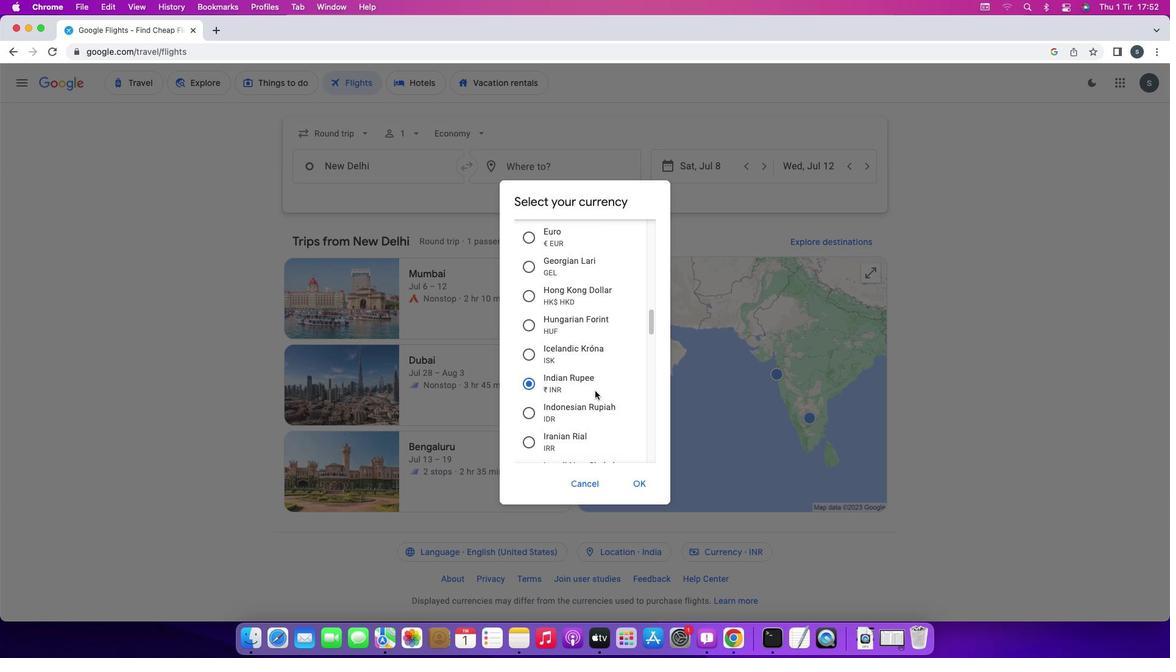 
Action: Mouse scrolled (595, 391) with delta (0, 0)
Screenshot: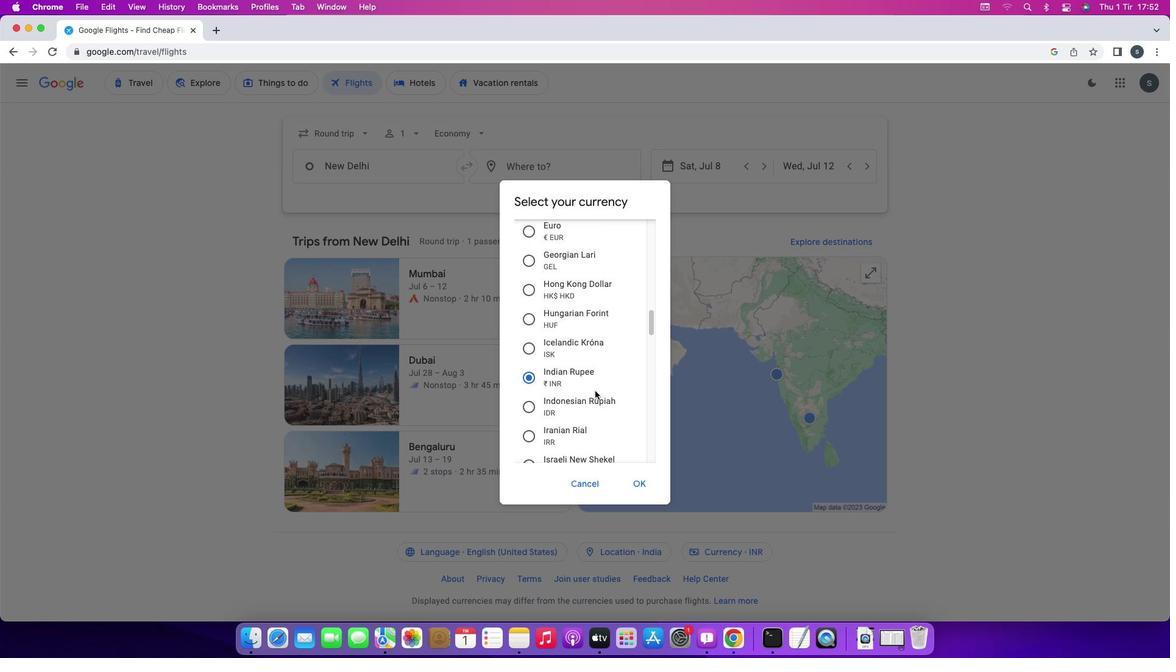 
Action: Mouse scrolled (595, 391) with delta (0, 0)
Screenshot: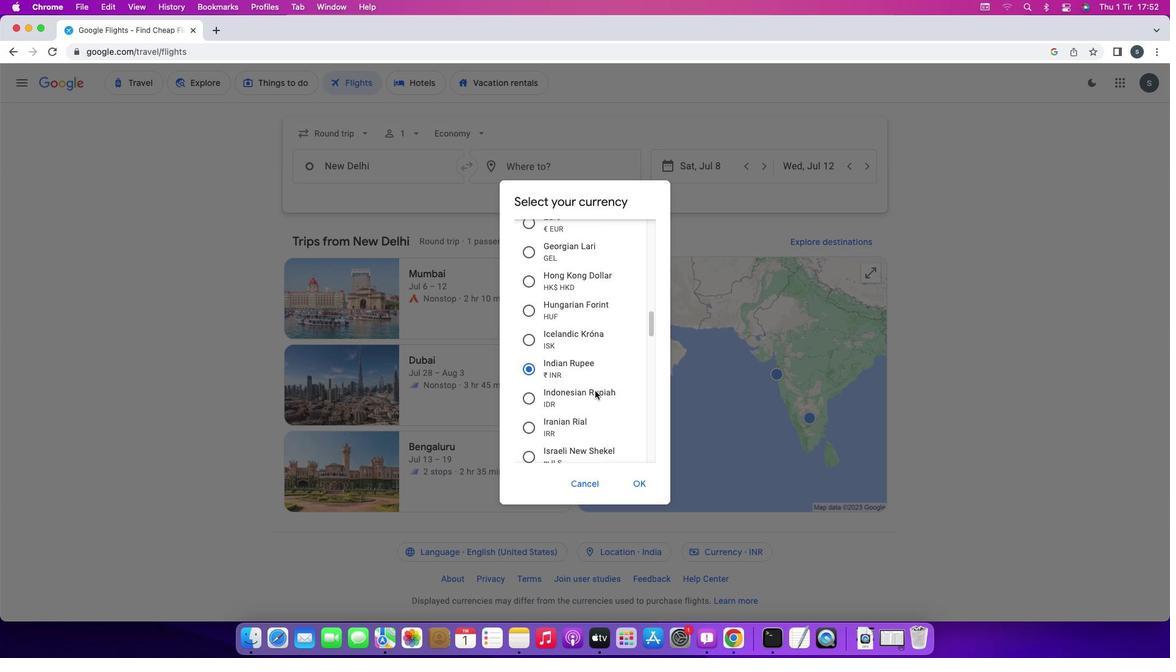 
Action: Mouse scrolled (595, 391) with delta (0, 0)
Screenshot: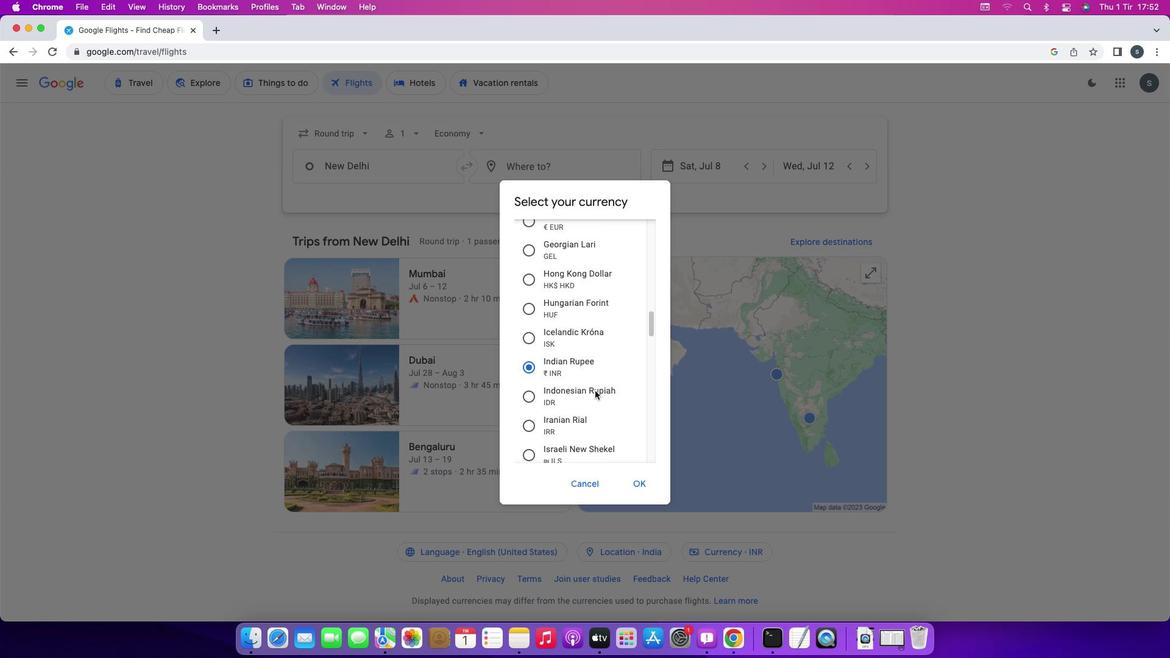 
Action: Mouse scrolled (595, 391) with delta (0, 0)
Screenshot: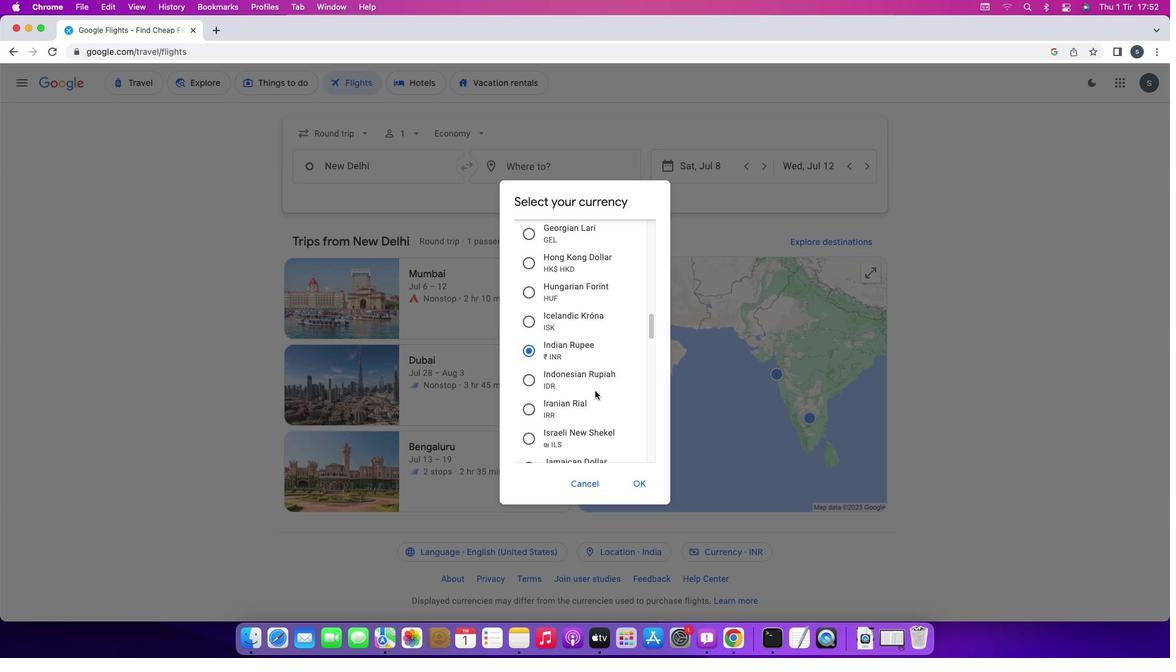 
Action: Mouse moved to (532, 440)
Screenshot: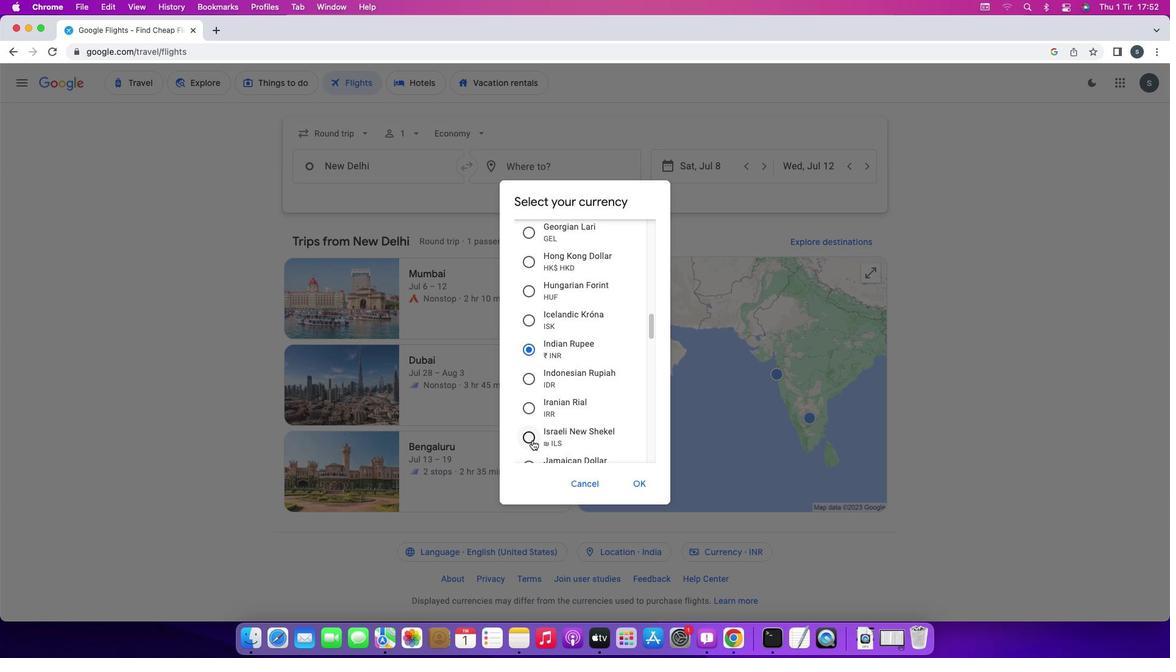 
Action: Mouse pressed left at (532, 440)
Screenshot: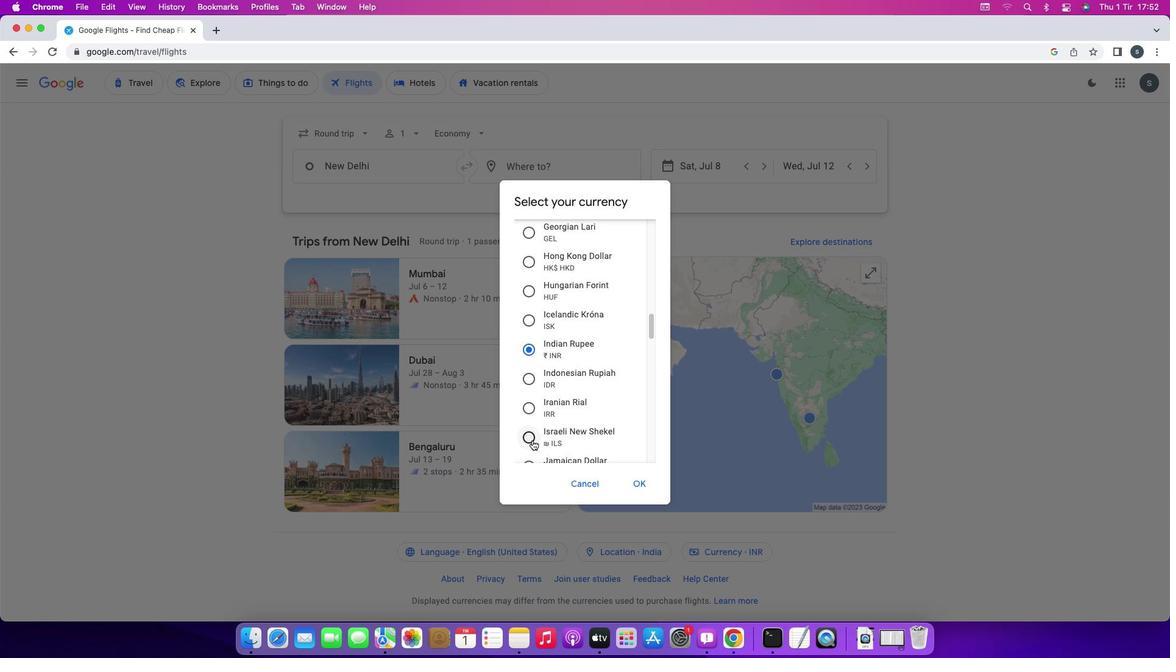 
Action: Mouse moved to (641, 485)
Screenshot: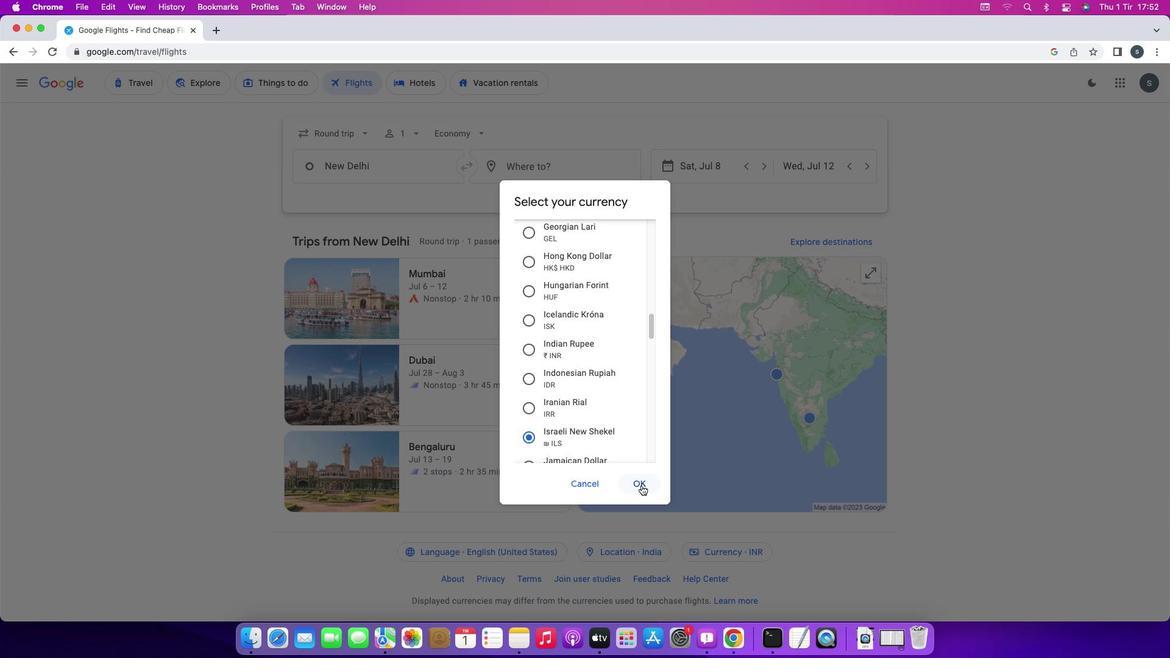 
Action: Mouse pressed left at (641, 485)
Screenshot: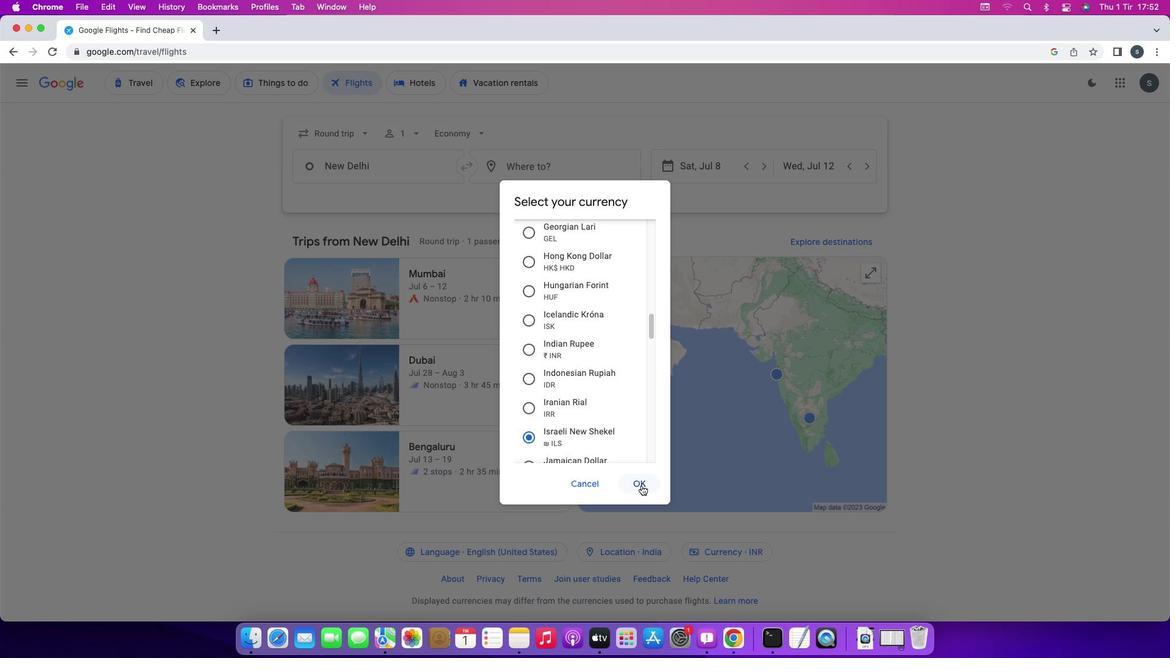 
Action: Mouse moved to (716, 264)
Screenshot: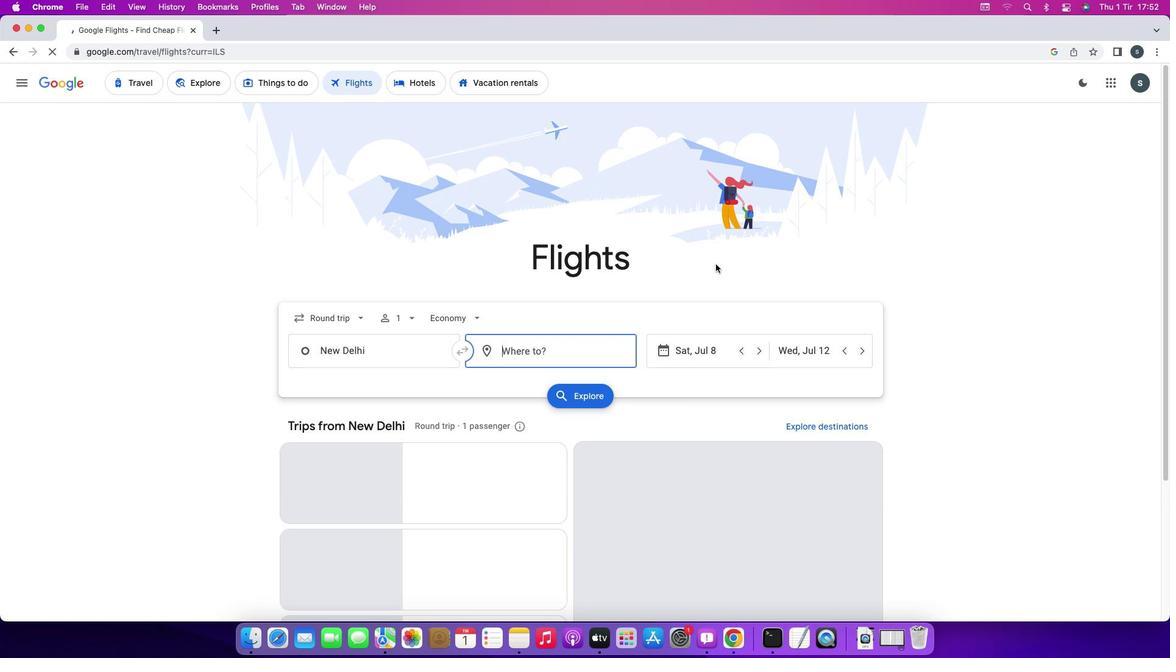 
Action: Mouse pressed left at (716, 264)
Screenshot: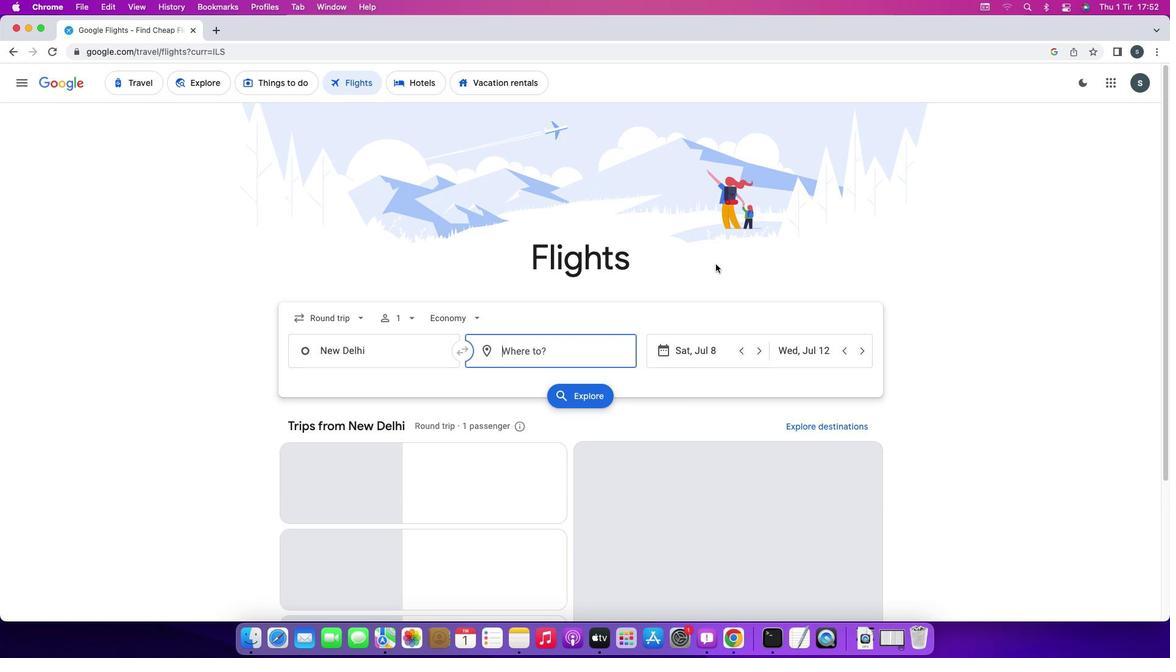 
